 Task: Log work in the project AgileNexus for the issue 'Create a new online platform for online data analysis courses with advanced data visualization and statistical analysis features' spent time as '5w 1d 17h 34m' and remaining time as '6w 2d 6h 12m' and add a flag. Now add the issue to the epic 'Disaster recovery (DR) planning'. Log work in the project AgileNexus for the issue 'Implement a new cloud-based expense management system for a company with advanced expense tracking and reimbursement features' spent time as '1w 1d 21h 8m' and remaining time as '2w 5d 1h 55m' and clone the issue. Now add the issue to the epic 'Cloud backup and recovery'
Action: Mouse moved to (1025, 241)
Screenshot: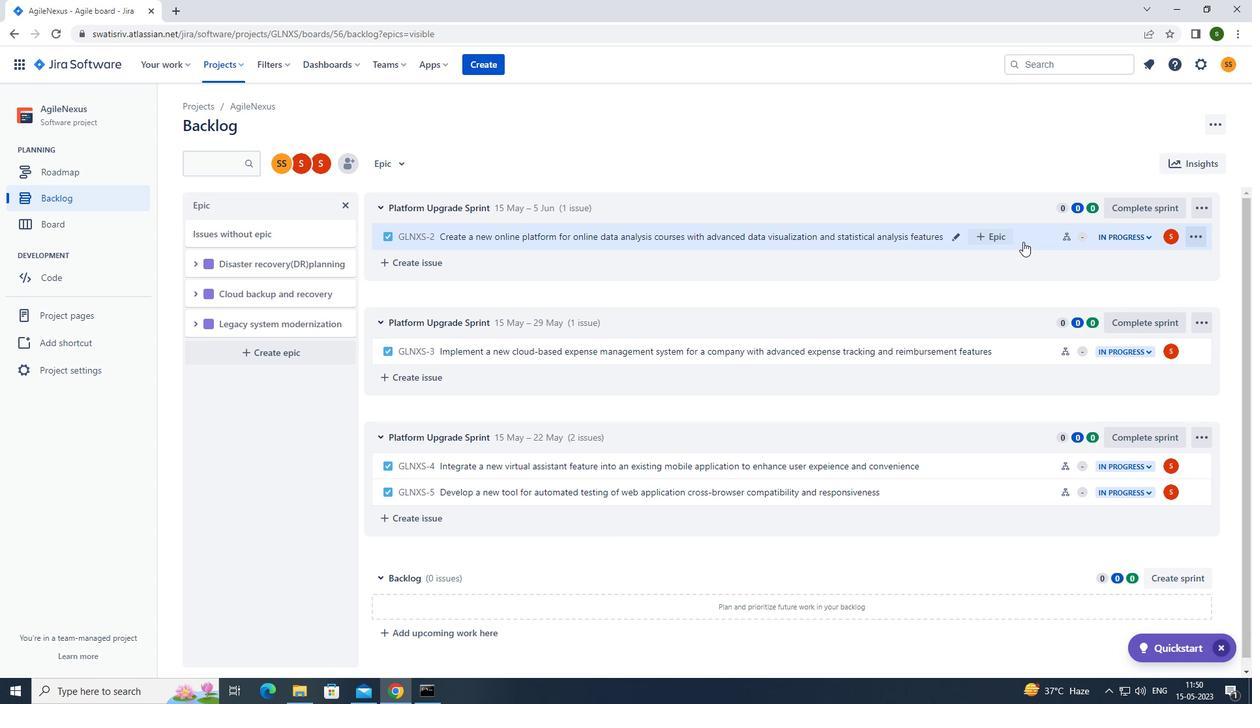 
Action: Mouse pressed left at (1025, 241)
Screenshot: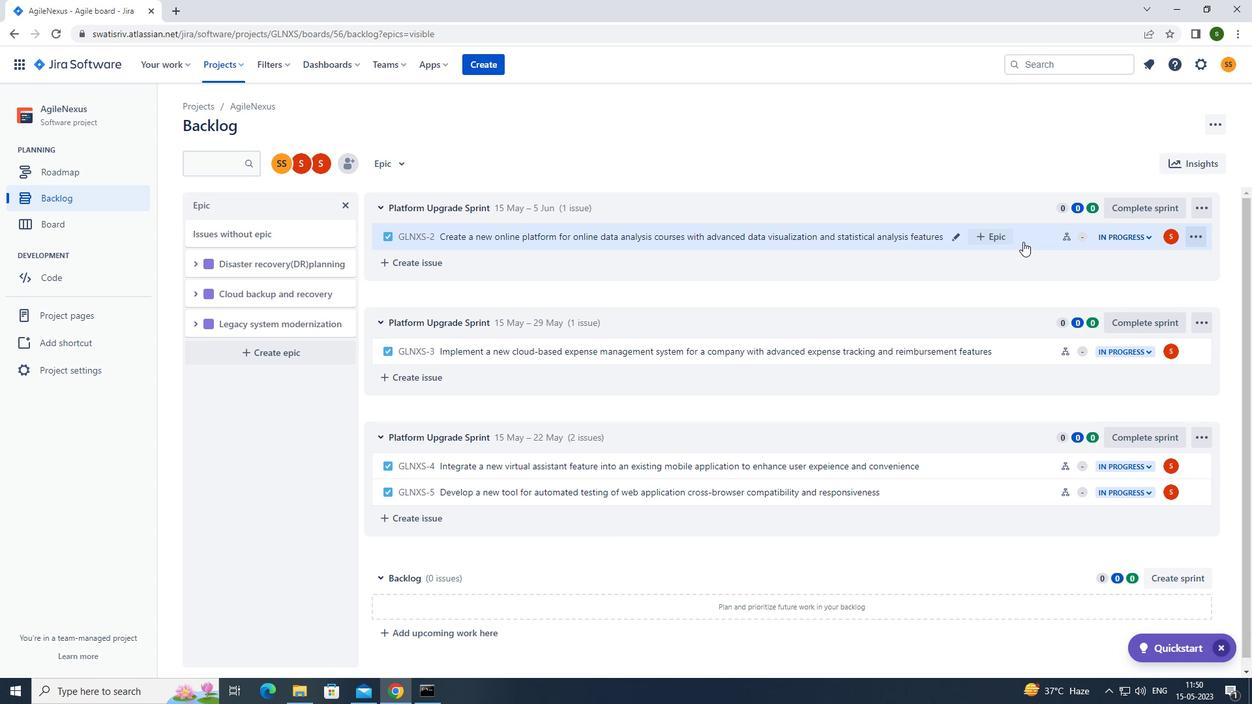 
Action: Mouse moved to (1195, 202)
Screenshot: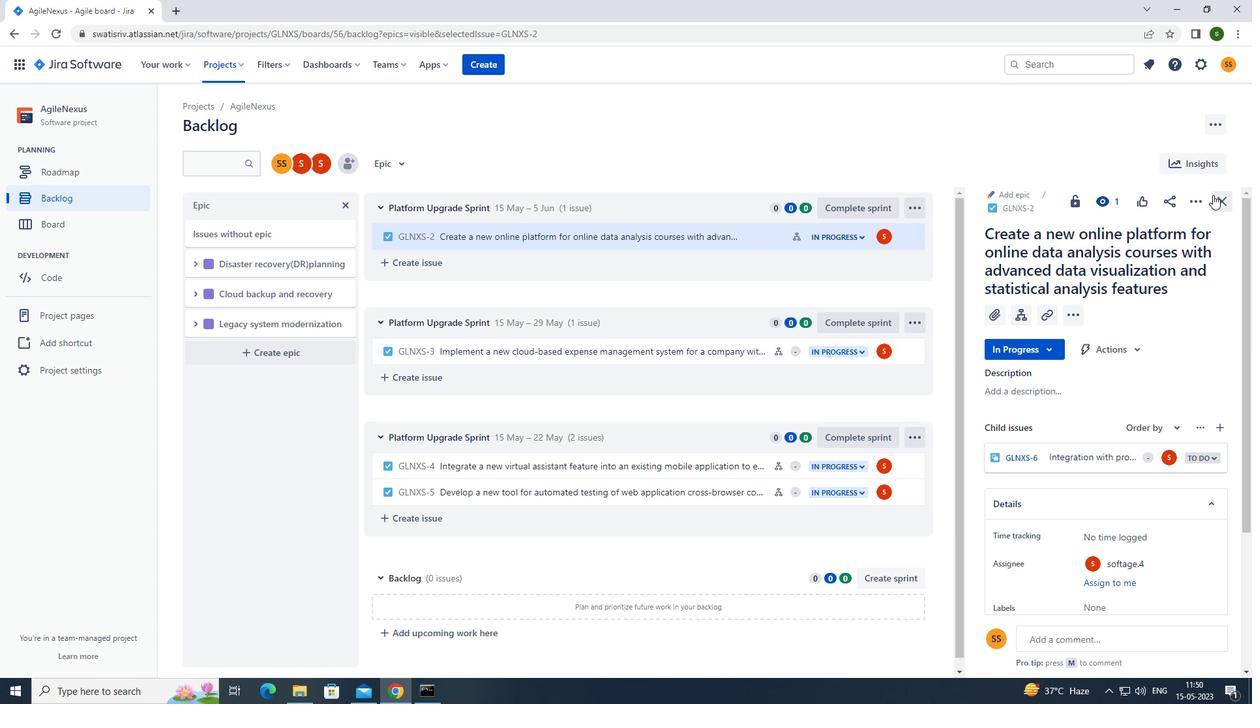 
Action: Mouse pressed left at (1195, 202)
Screenshot: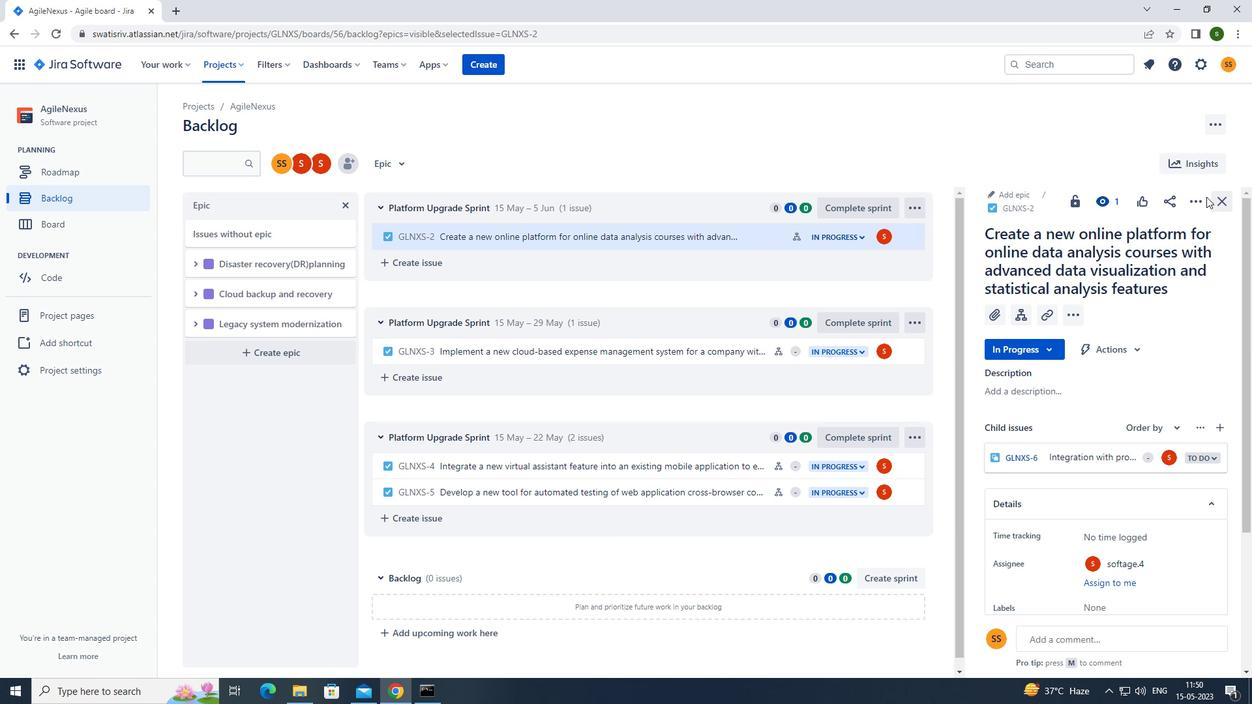 
Action: Mouse moved to (1182, 232)
Screenshot: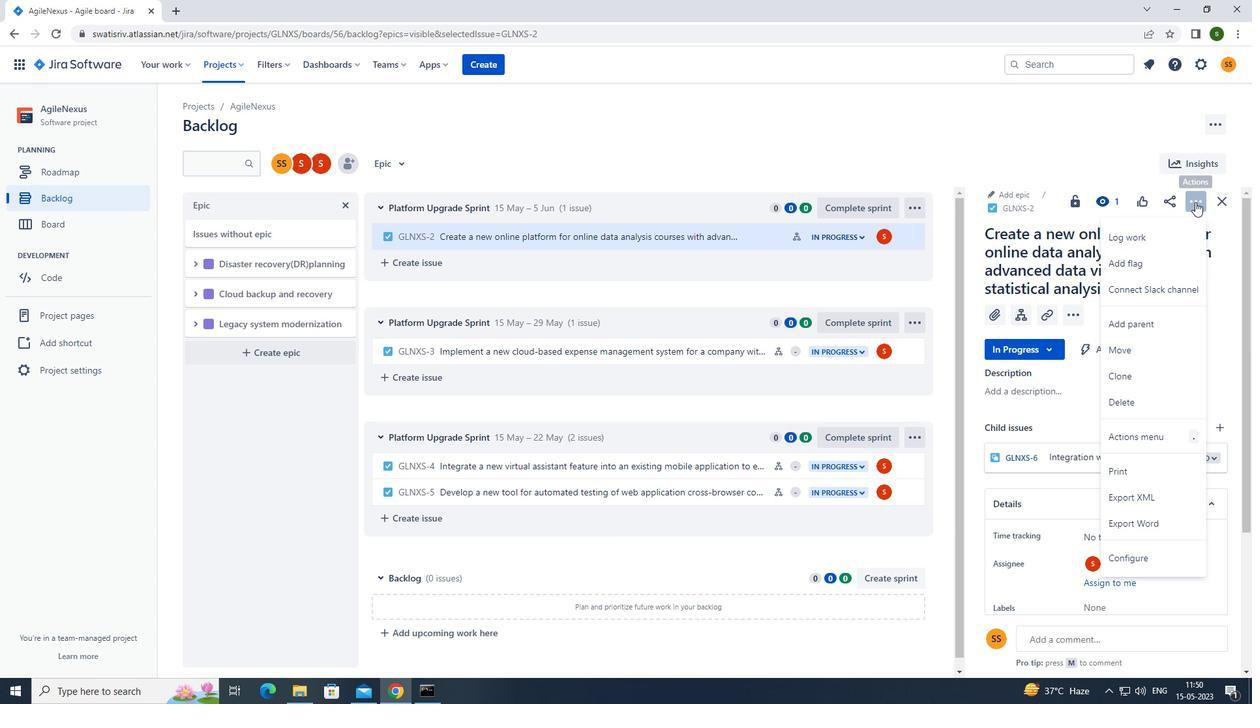 
Action: Mouse pressed left at (1182, 232)
Screenshot: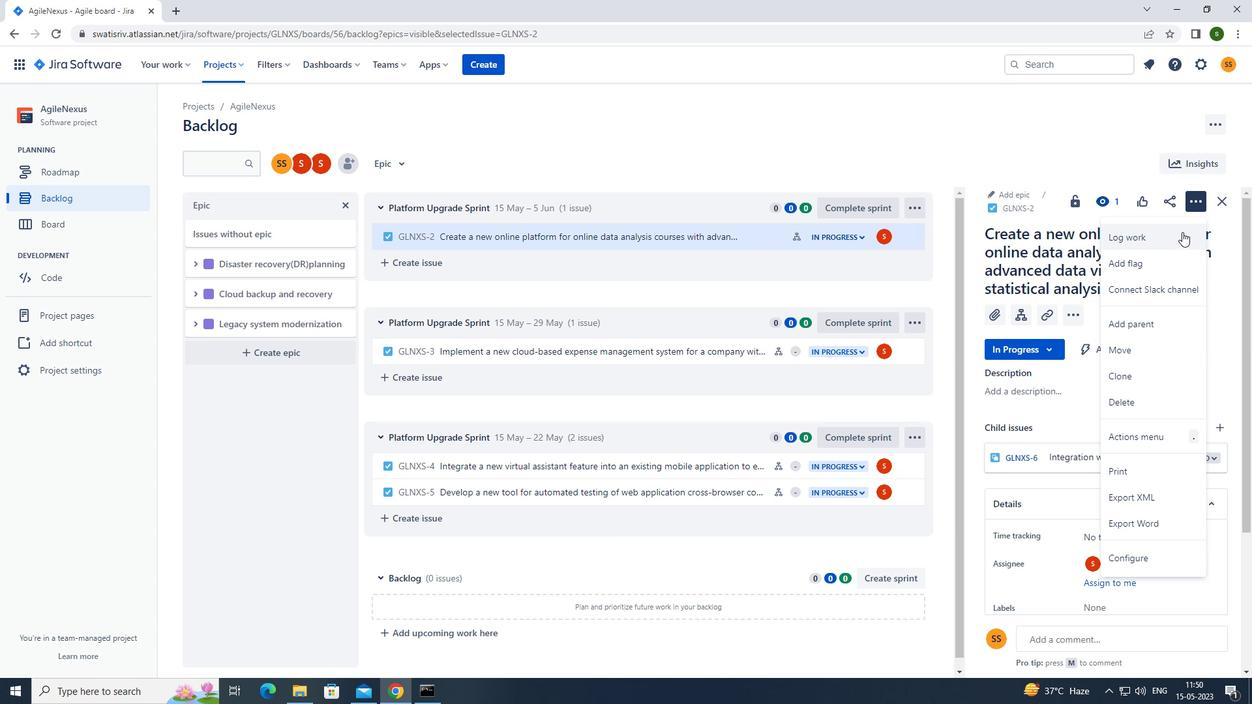 
Action: Mouse moved to (532, 160)
Screenshot: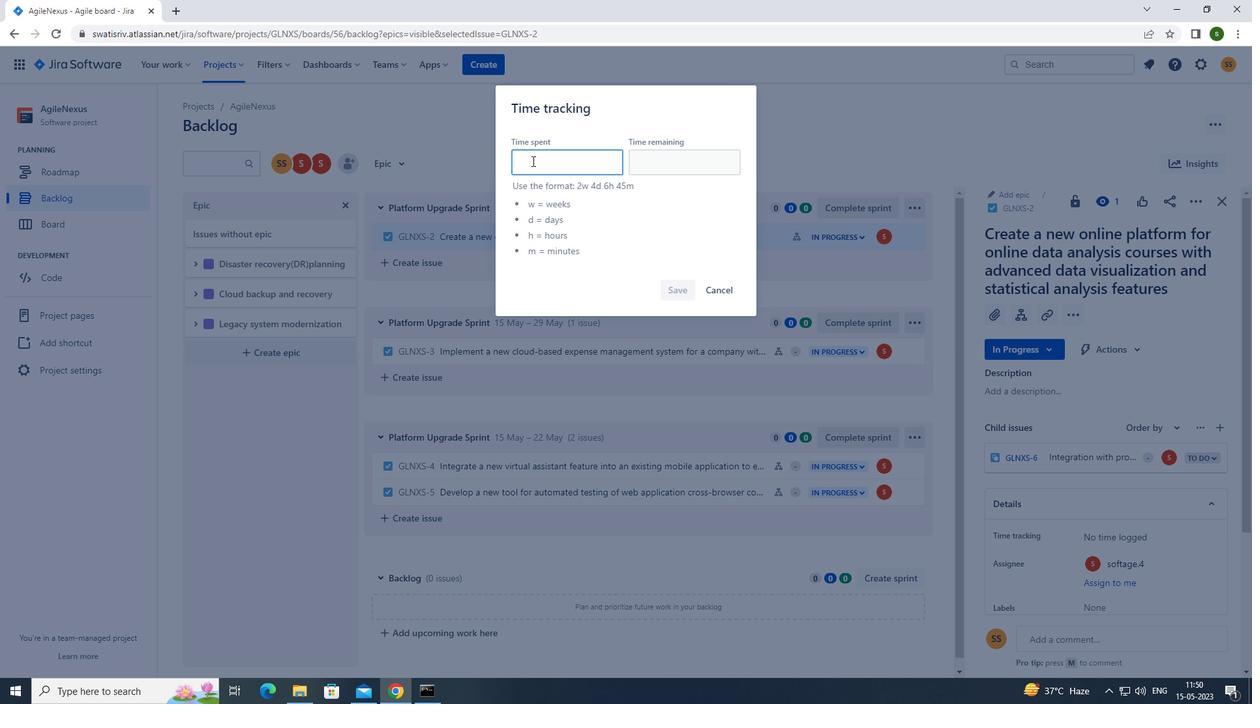 
Action: Key pressed 5w<Key.space>1d<Key.space>17h<Key.space>34m
Screenshot: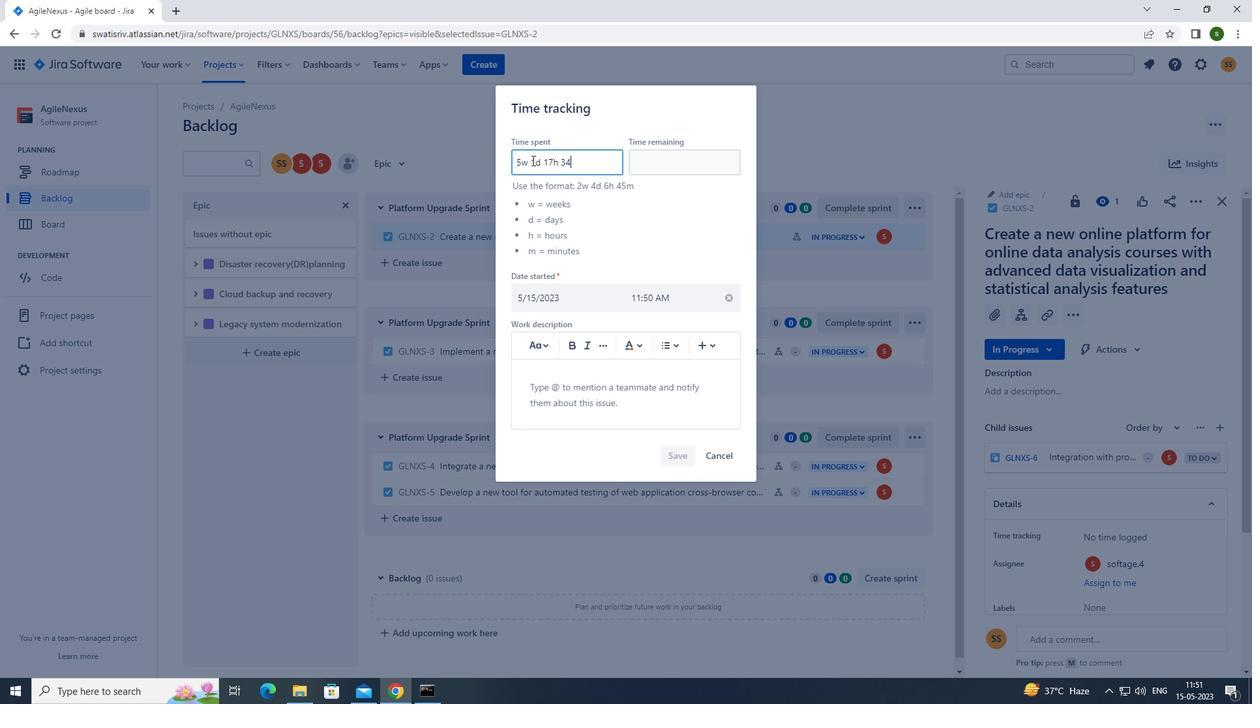 
Action: Mouse moved to (685, 175)
Screenshot: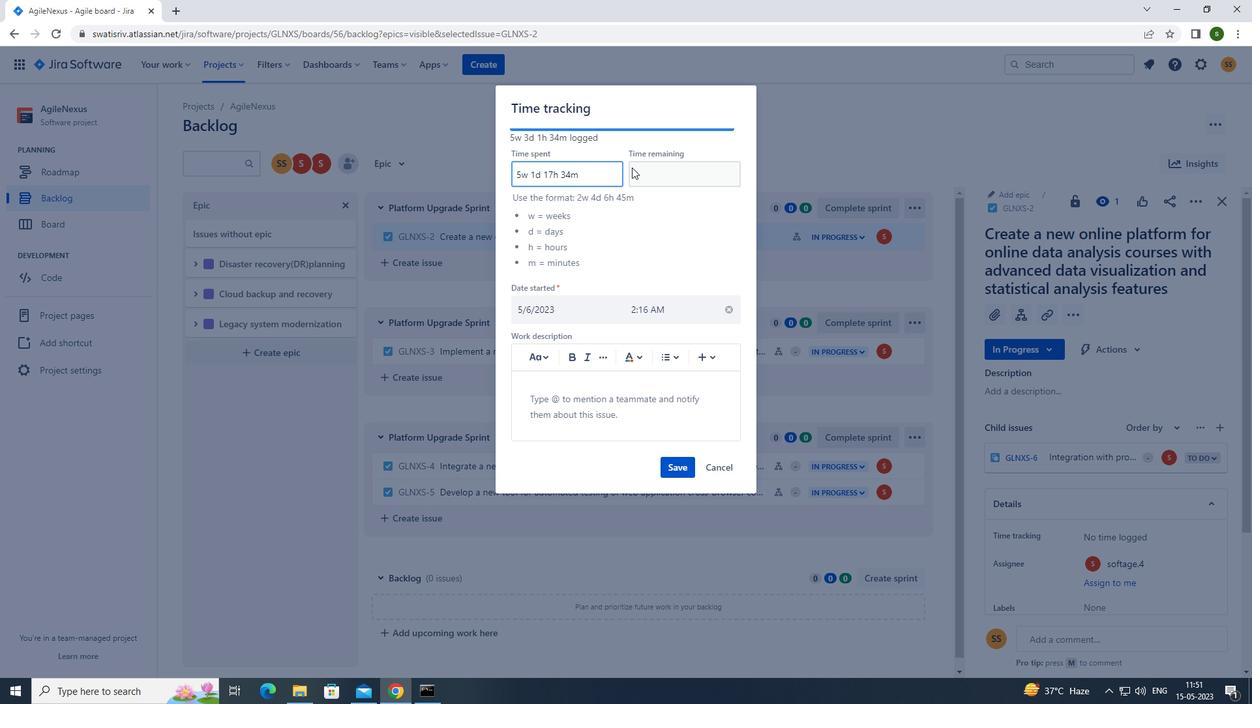 
Action: Mouse pressed left at (685, 175)
Screenshot: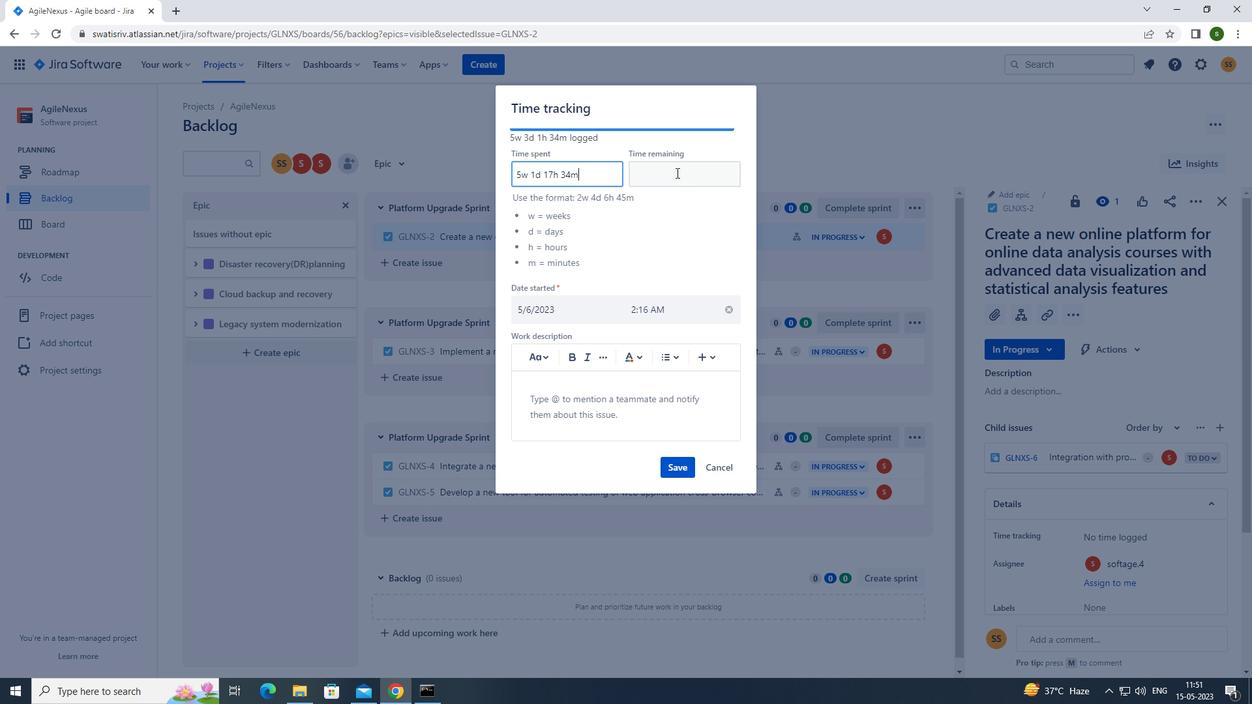 
Action: Mouse moved to (686, 176)
Screenshot: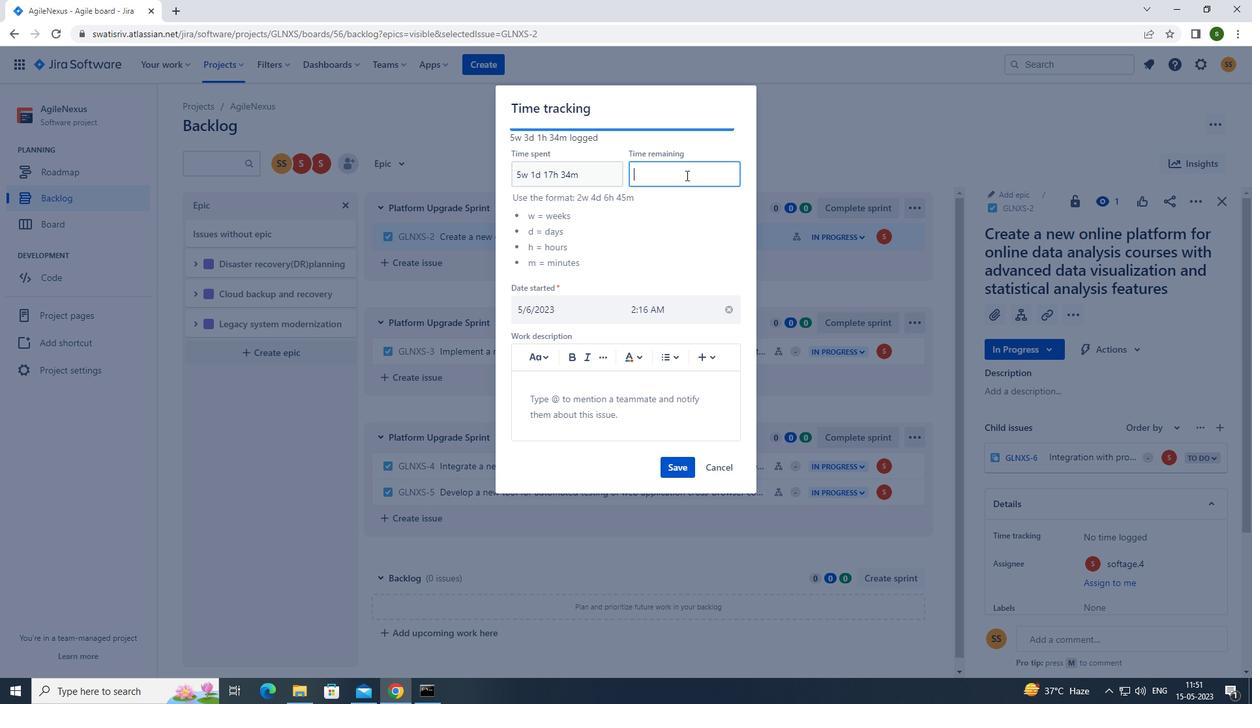 
Action: Key pressed 6w<Key.space>2d<Key.space>6h<Key.space>12m
Screenshot: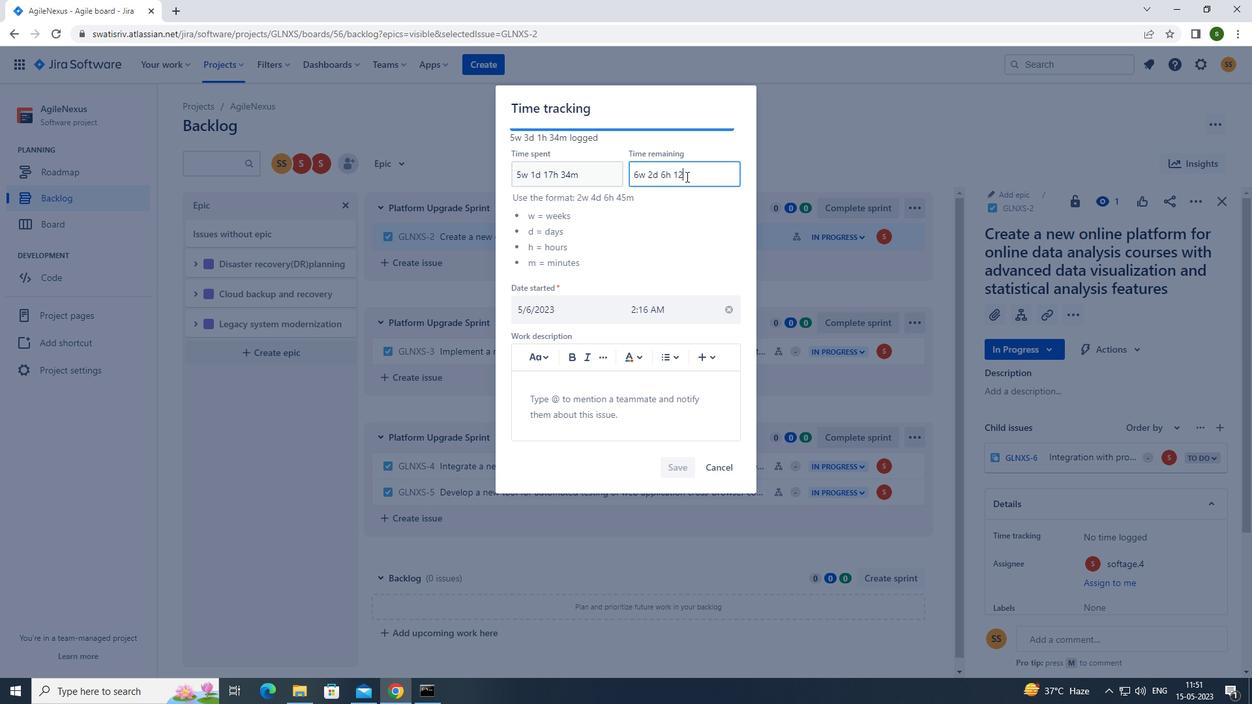 
Action: Mouse moved to (679, 470)
Screenshot: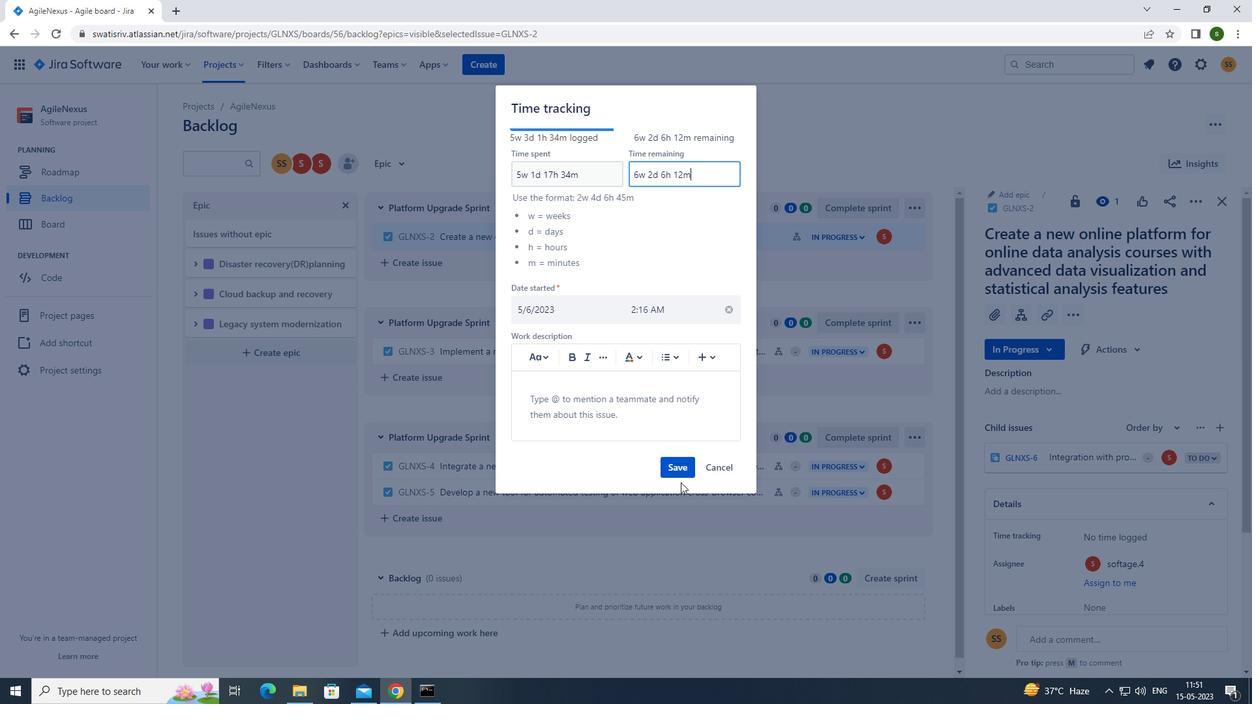 
Action: Mouse pressed left at (679, 470)
Screenshot: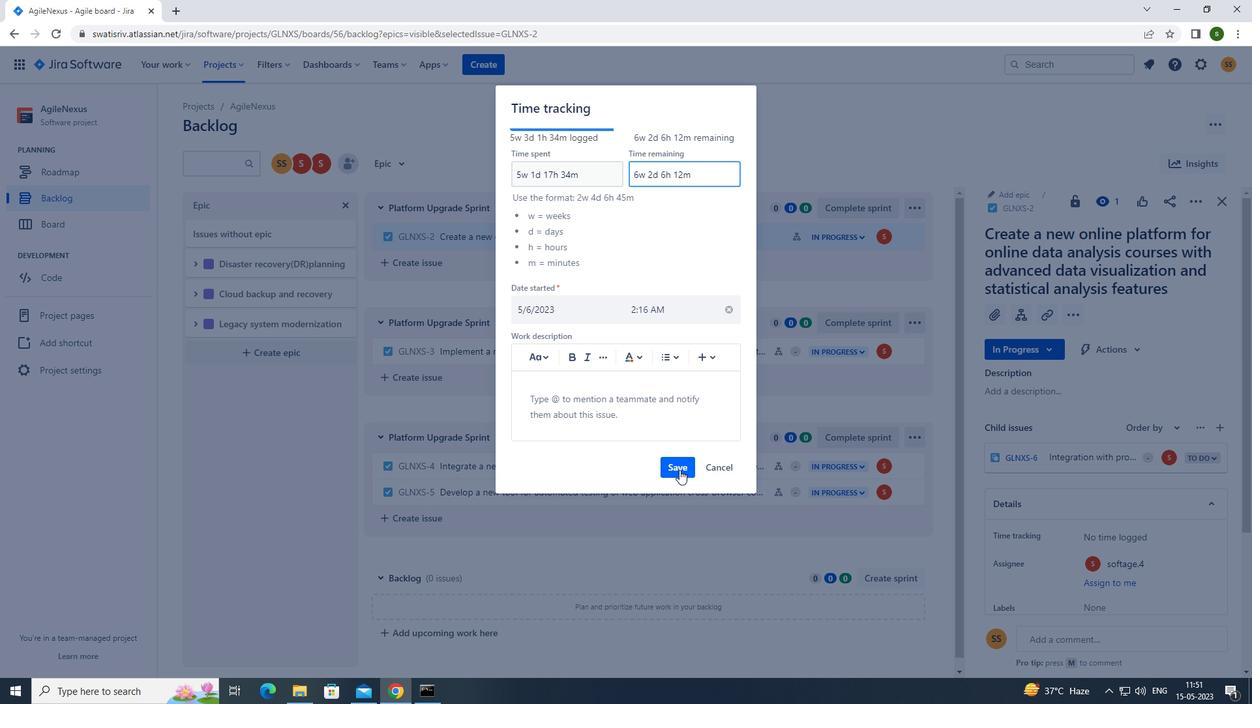 
Action: Mouse moved to (1187, 201)
Screenshot: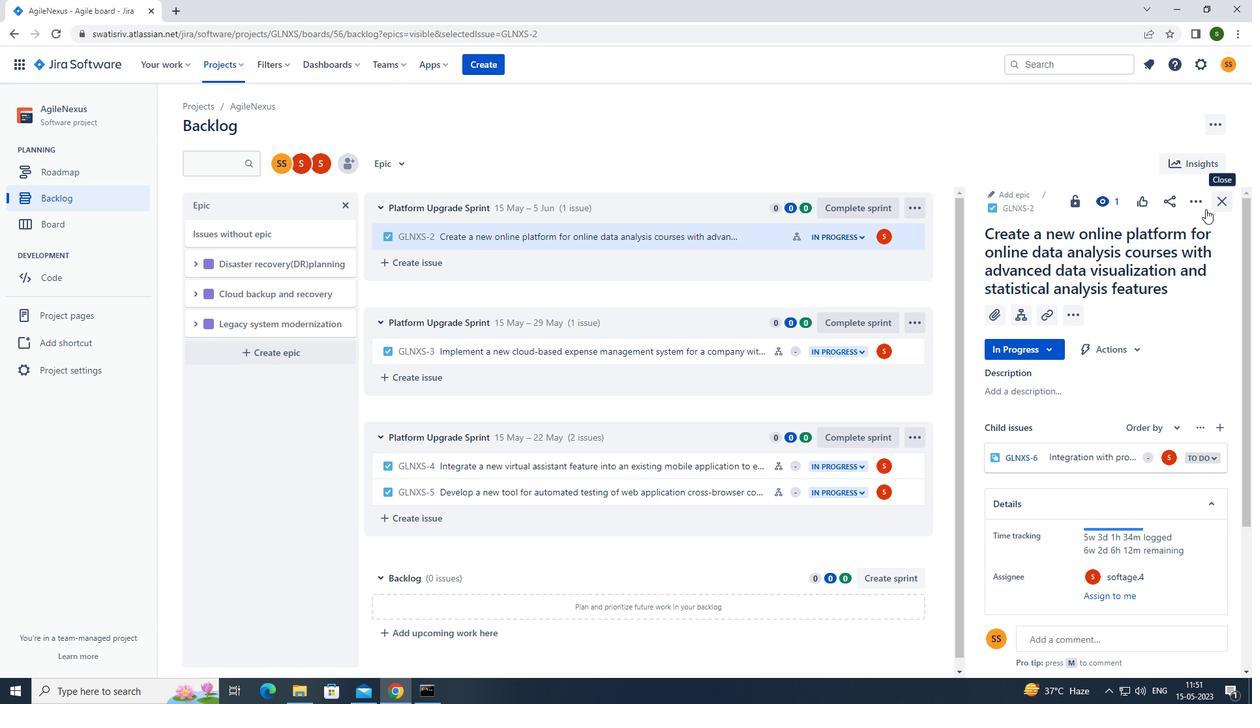 
Action: Mouse pressed left at (1187, 201)
Screenshot: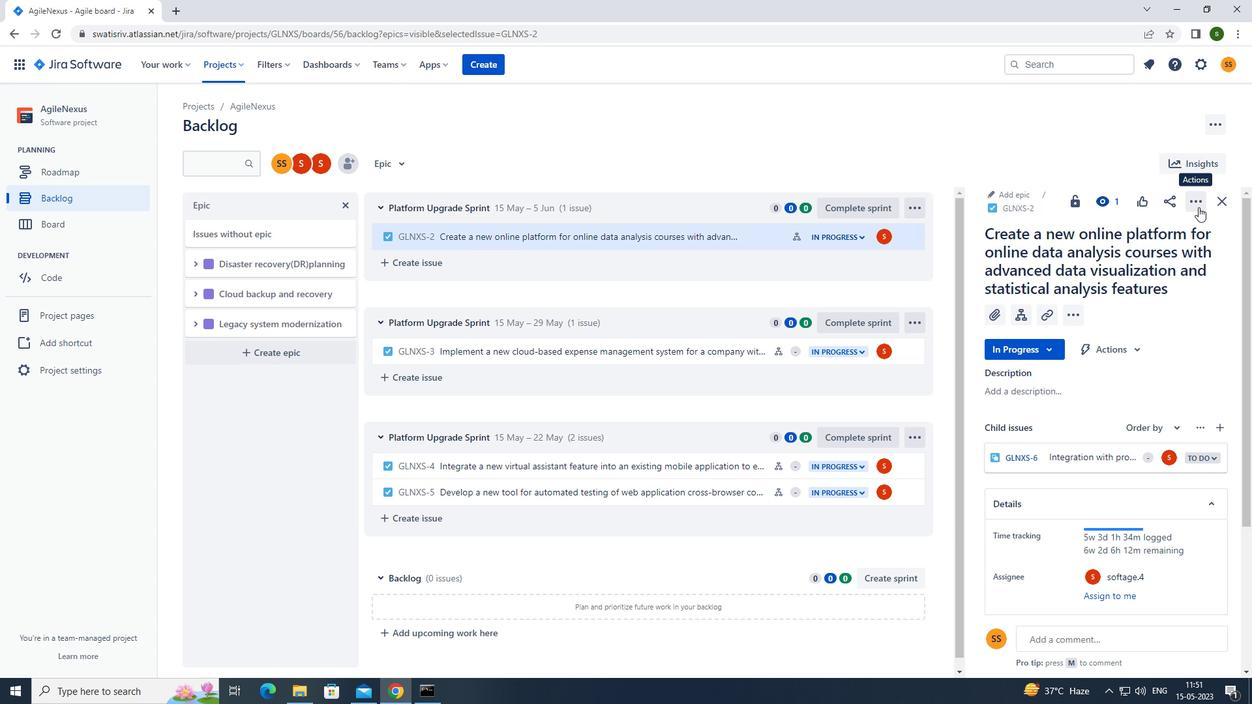 
Action: Mouse moved to (1139, 268)
Screenshot: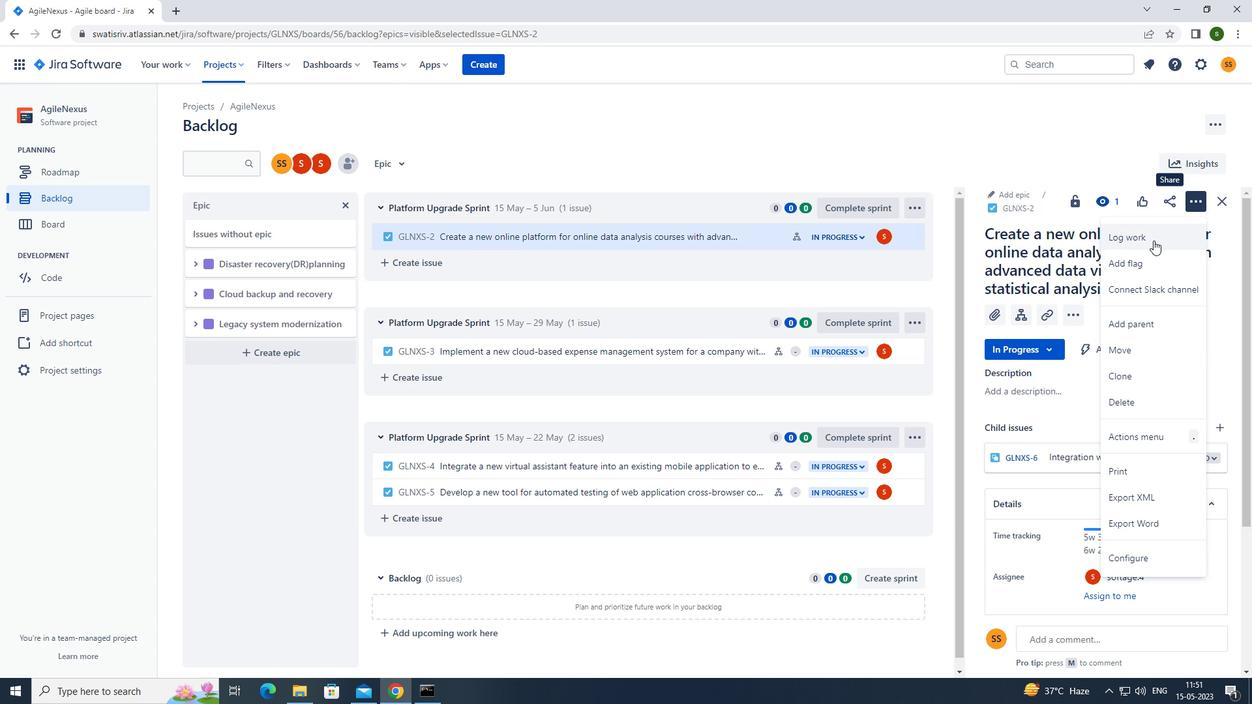 
Action: Mouse pressed left at (1139, 268)
Screenshot: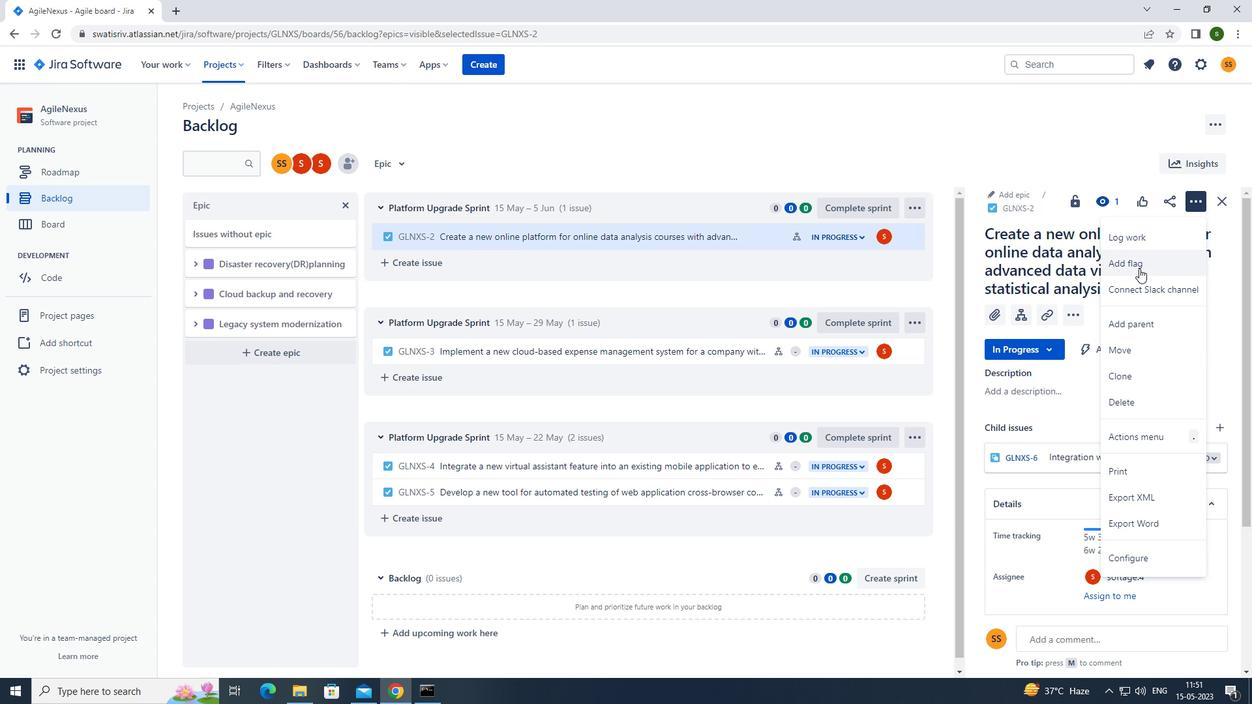 
Action: Mouse moved to (389, 161)
Screenshot: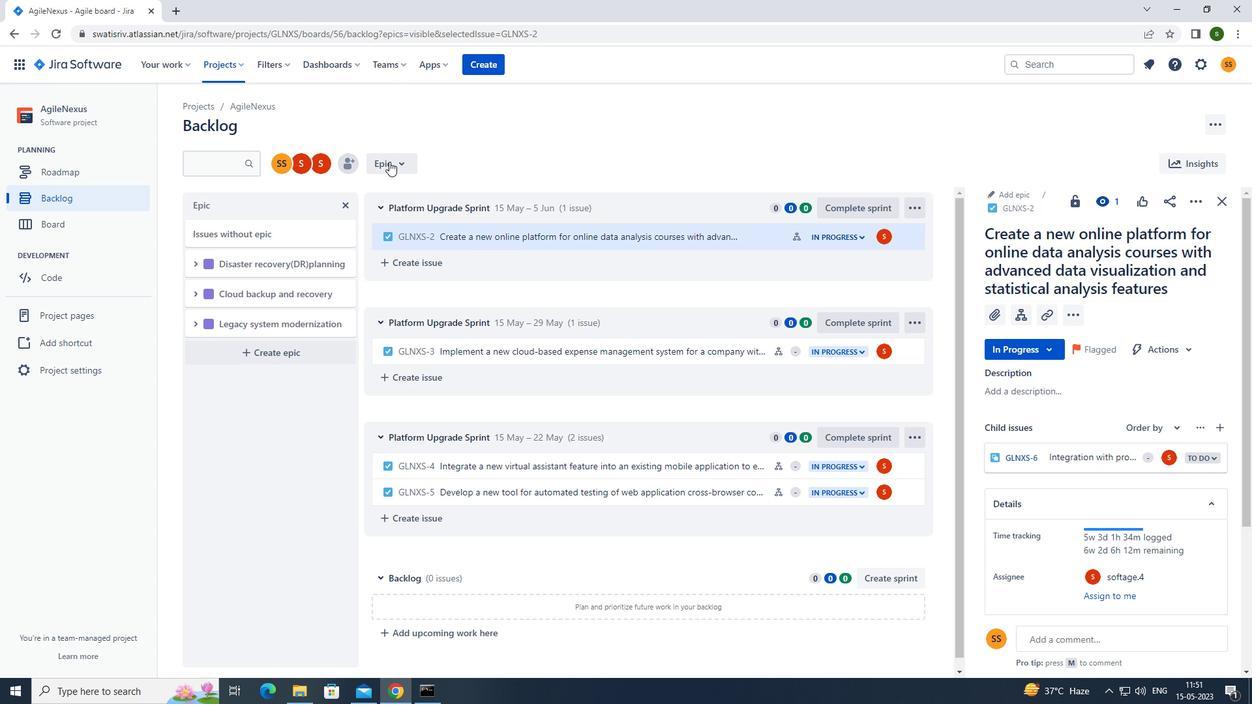 
Action: Mouse pressed left at (389, 161)
Screenshot: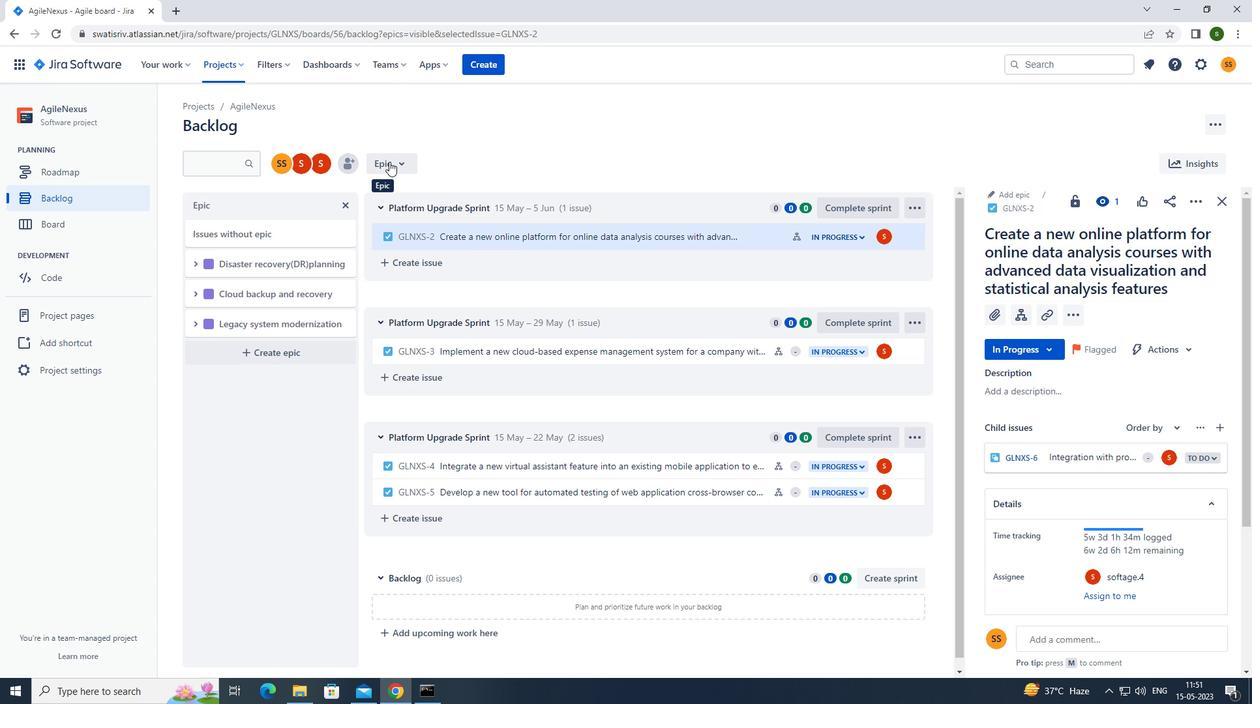 
Action: Mouse moved to (422, 216)
Screenshot: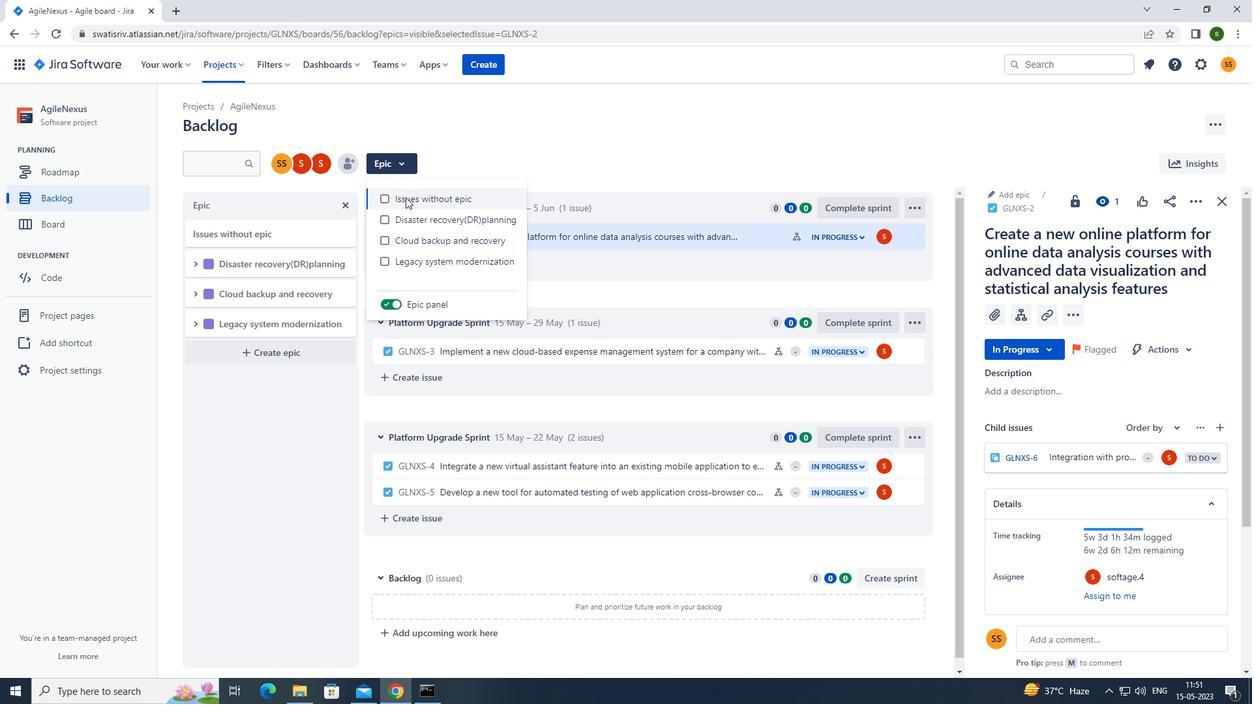 
Action: Mouse pressed left at (422, 216)
Screenshot: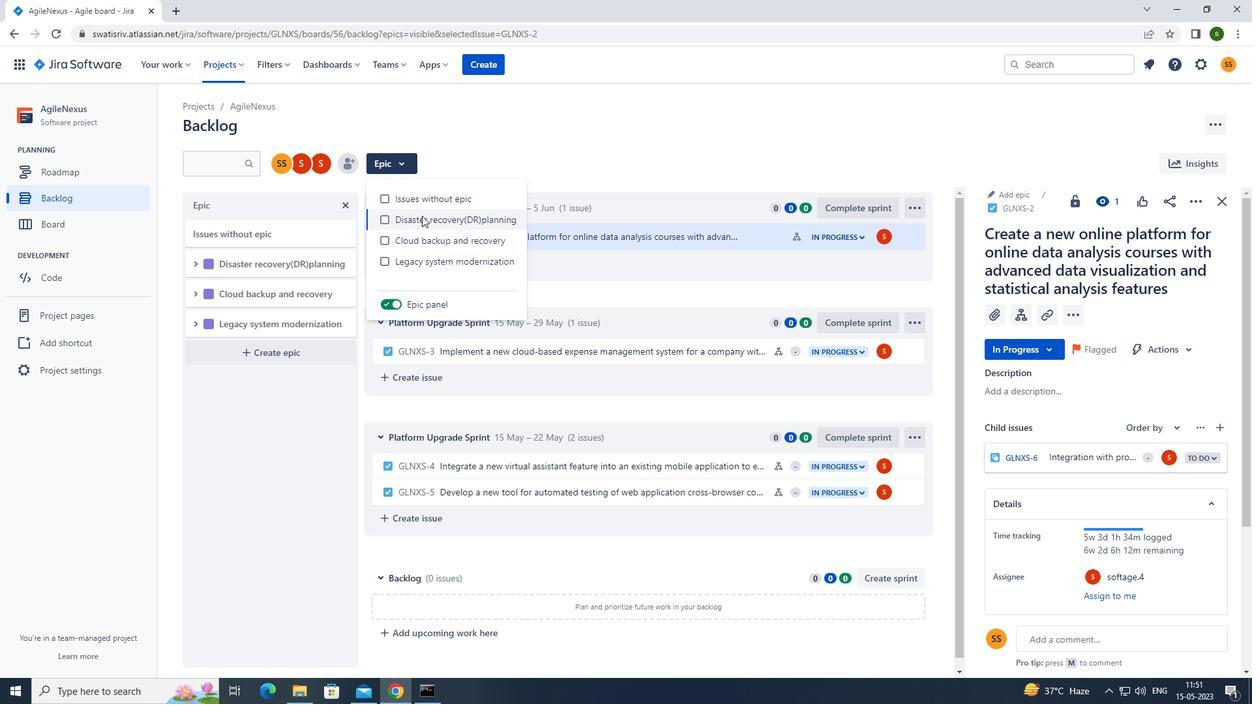 
Action: Mouse moved to (654, 151)
Screenshot: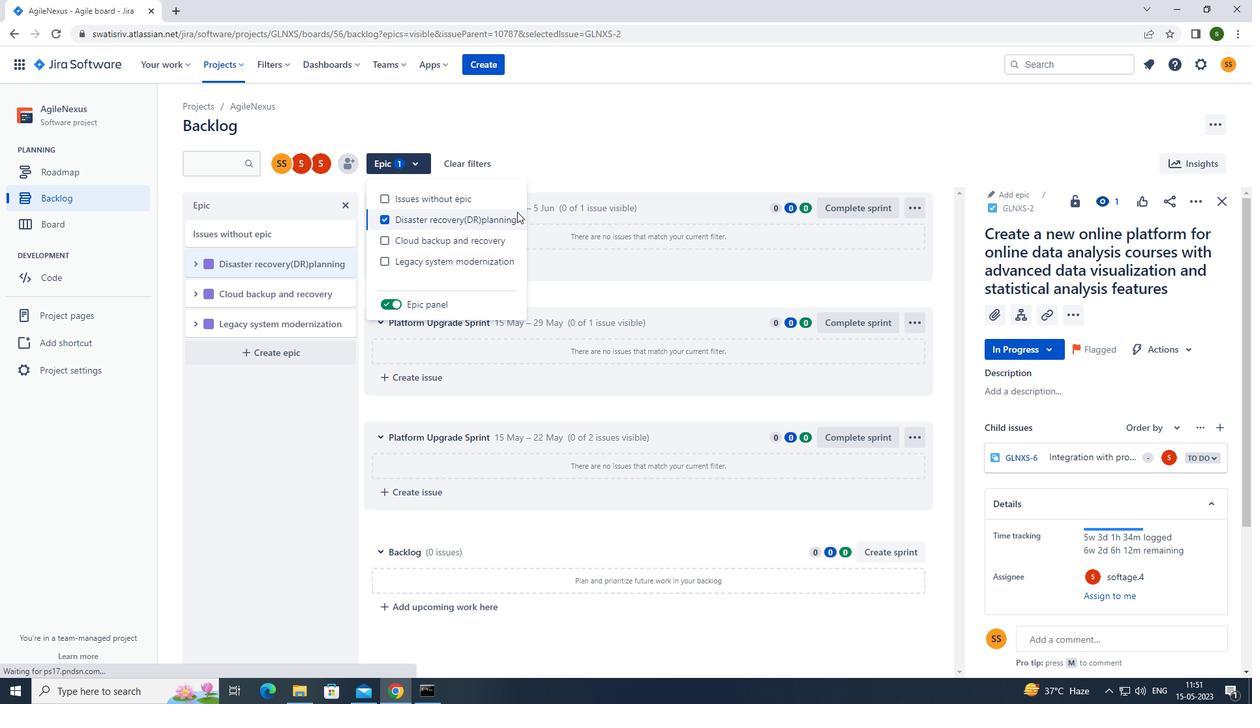 
Action: Mouse pressed left at (654, 151)
Screenshot: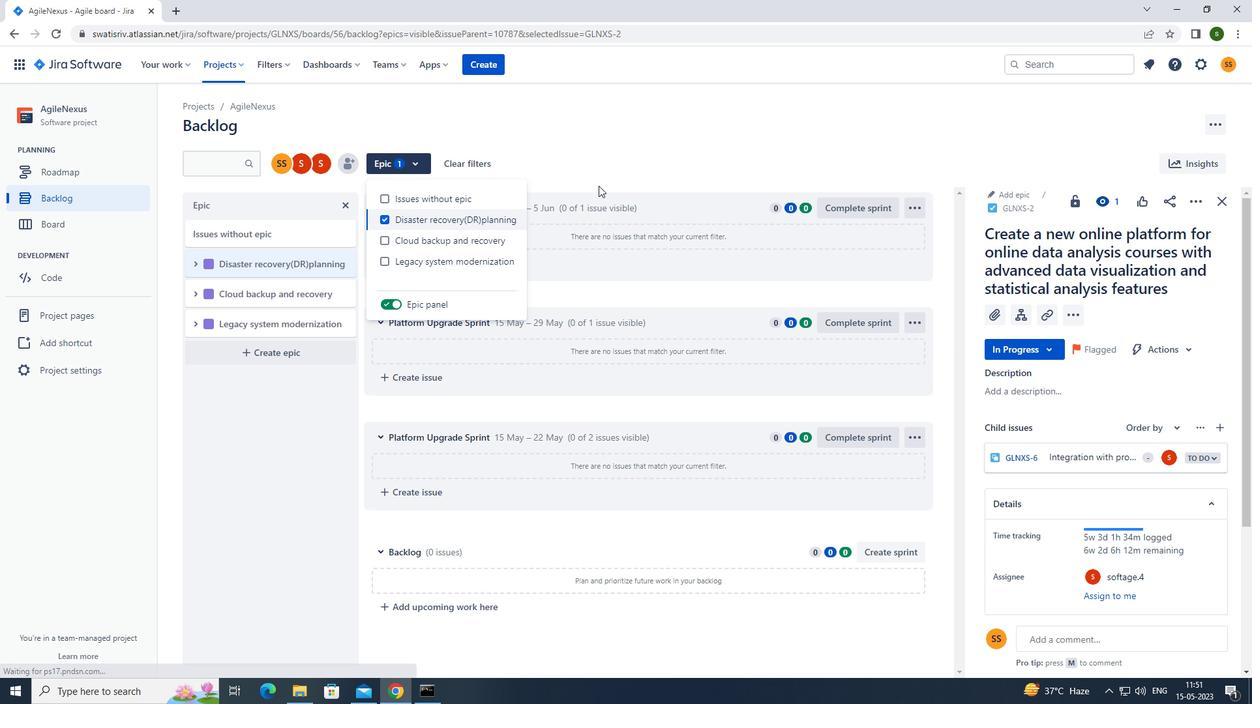 
Action: Mouse moved to (72, 200)
Screenshot: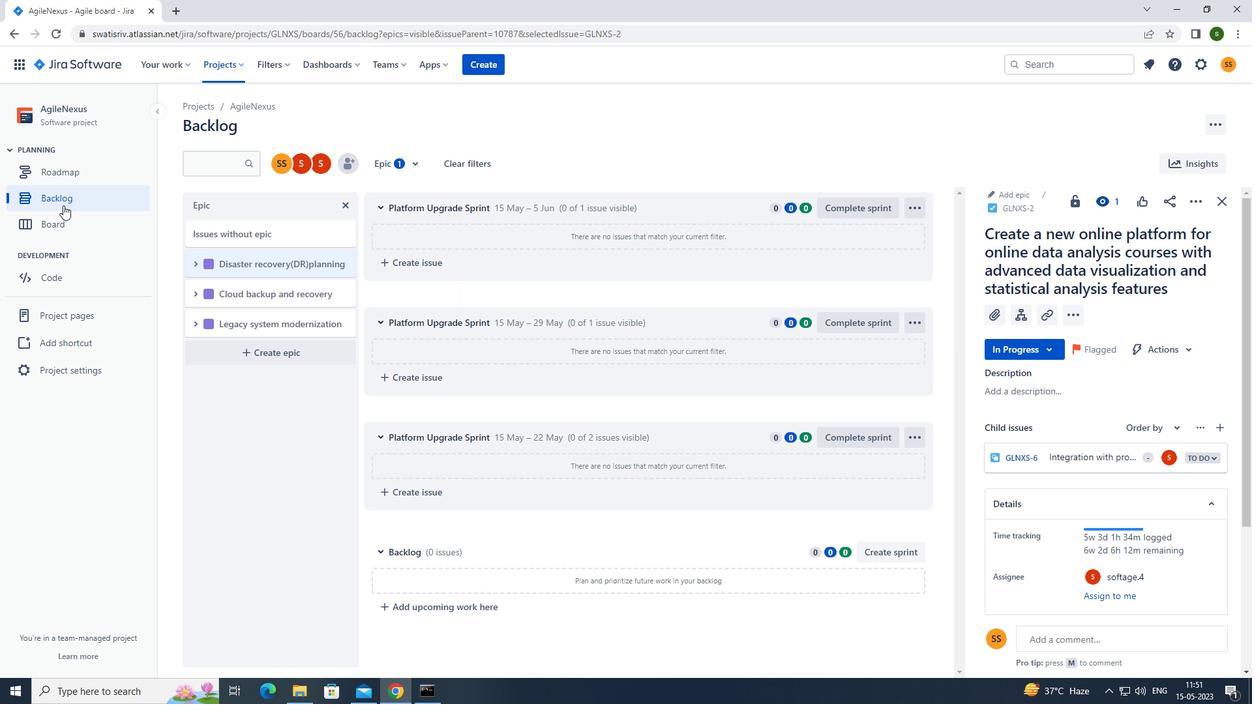 
Action: Mouse pressed left at (72, 200)
Screenshot: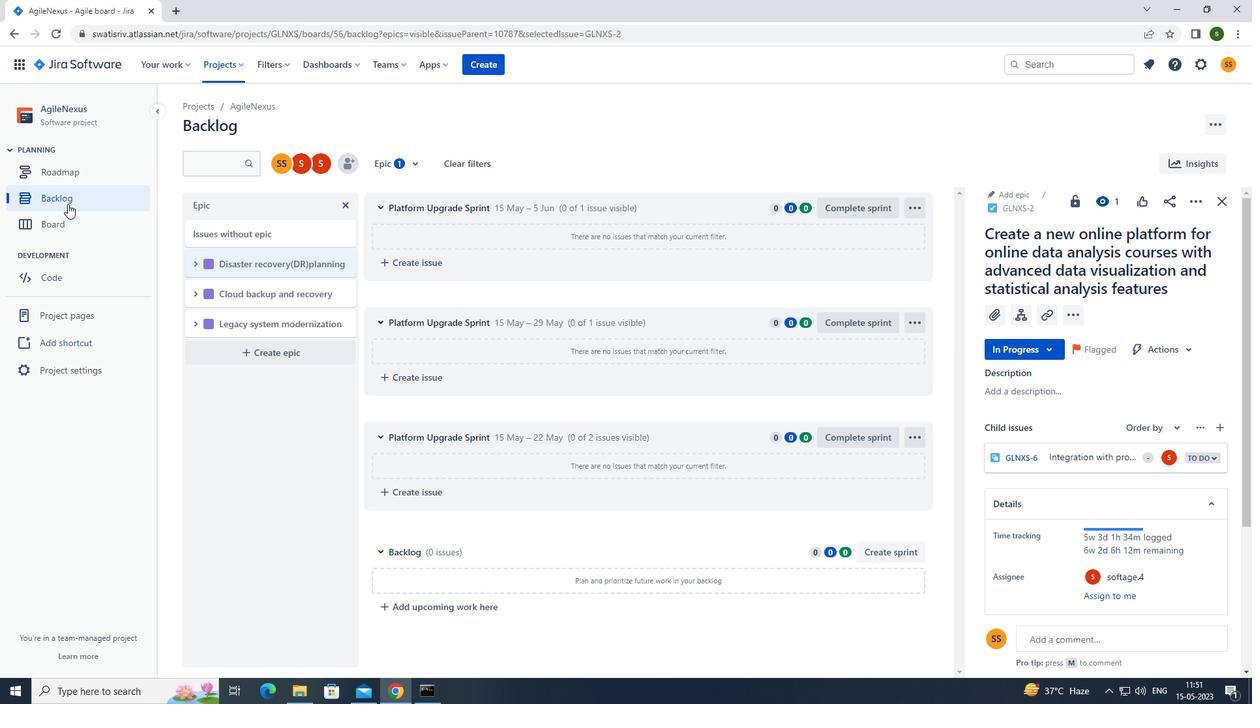 
Action: Mouse moved to (784, 361)
Screenshot: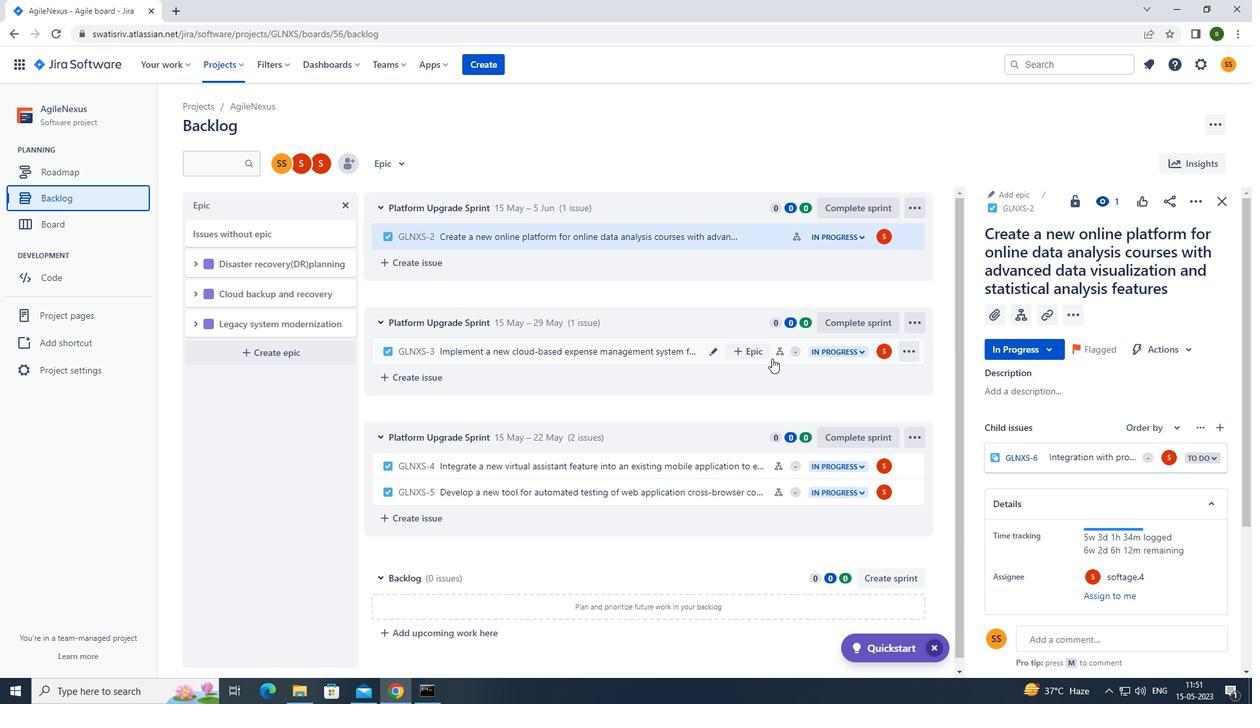 
Action: Mouse pressed left at (784, 361)
Screenshot: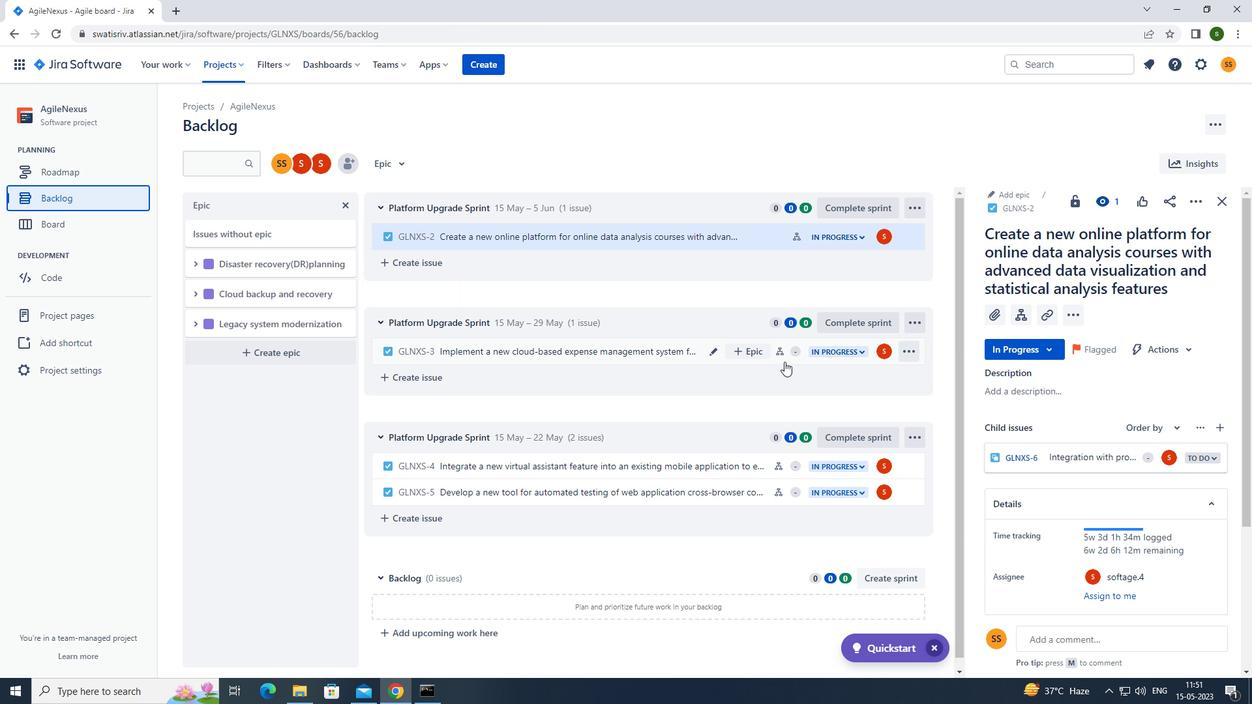 
Action: Mouse moved to (1200, 202)
Screenshot: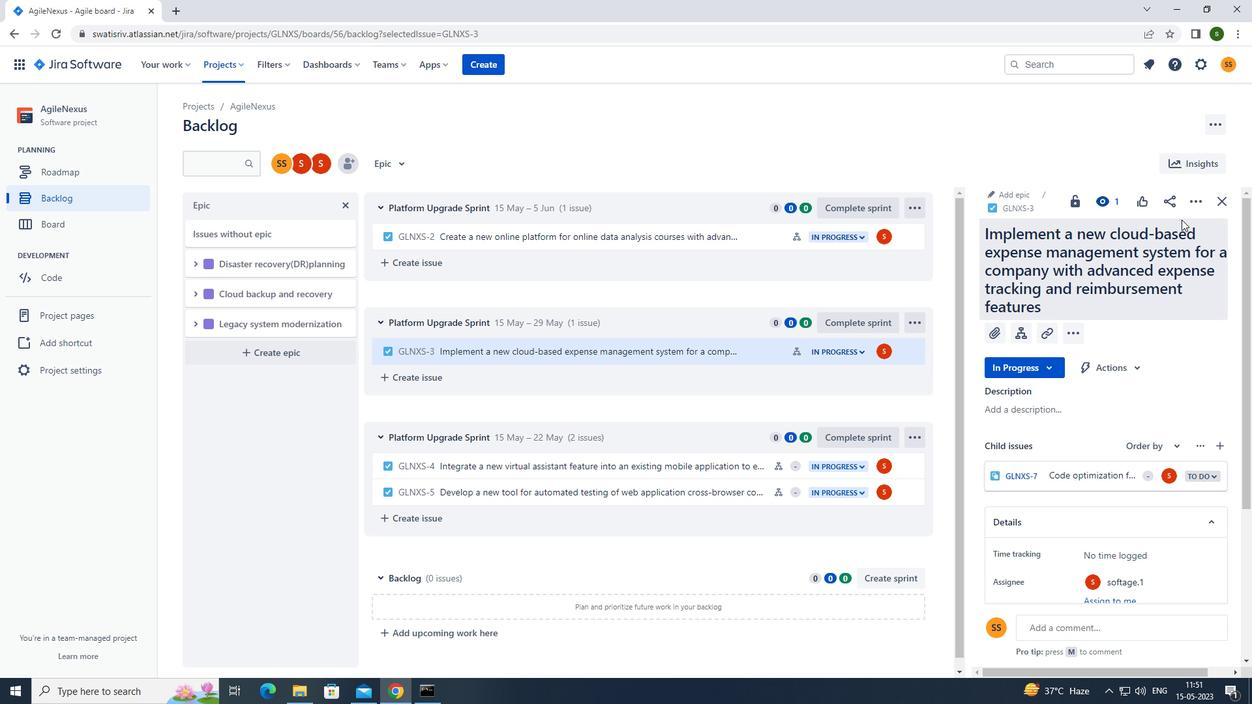 
Action: Mouse pressed left at (1200, 202)
Screenshot: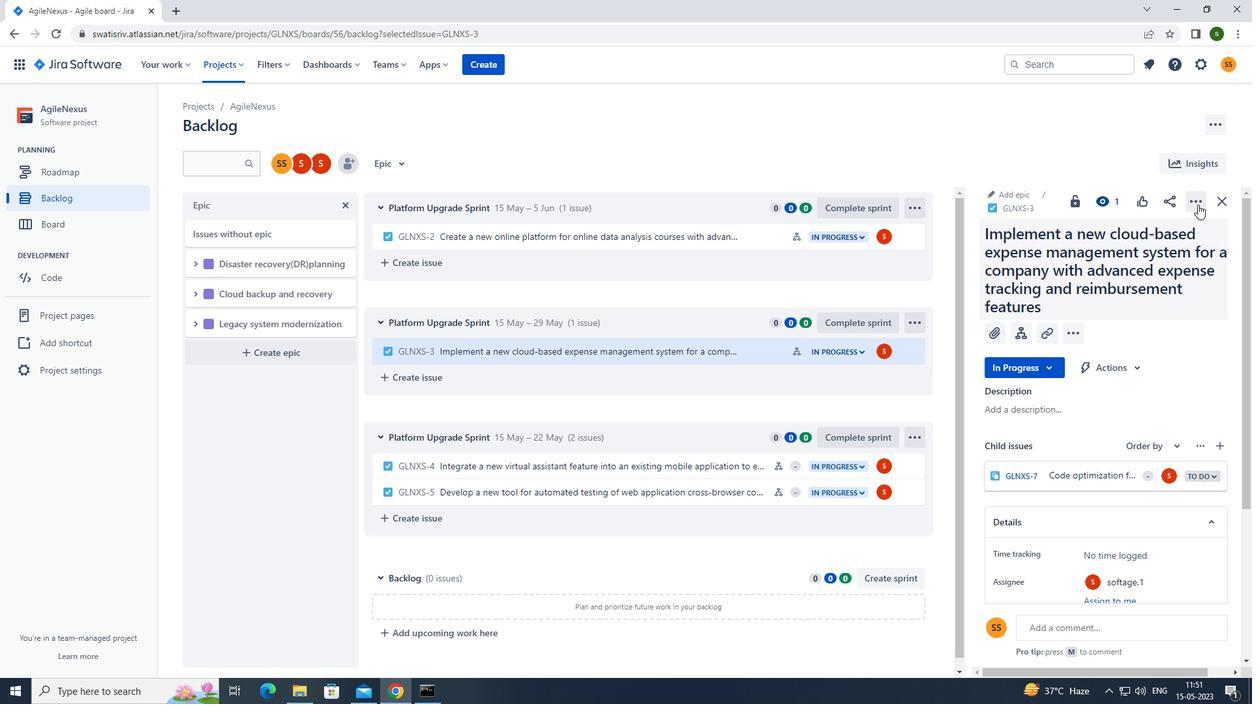 
Action: Mouse moved to (1149, 236)
Screenshot: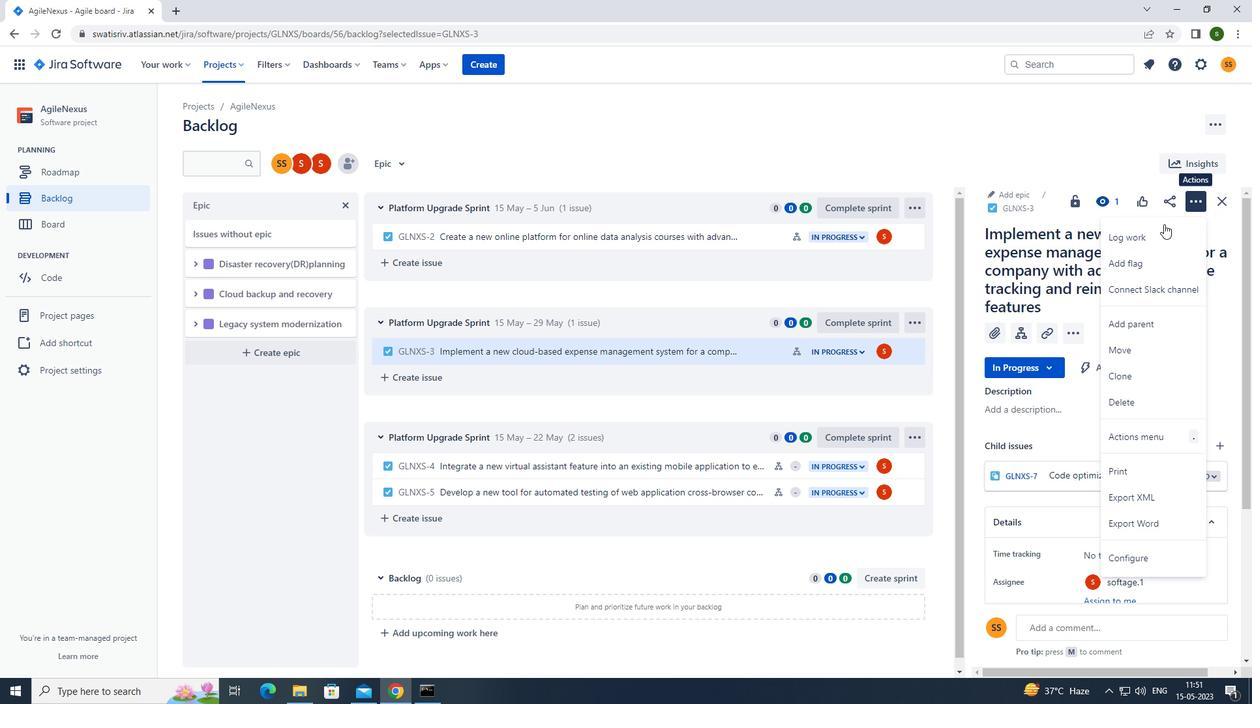 
Action: Mouse pressed left at (1149, 236)
Screenshot: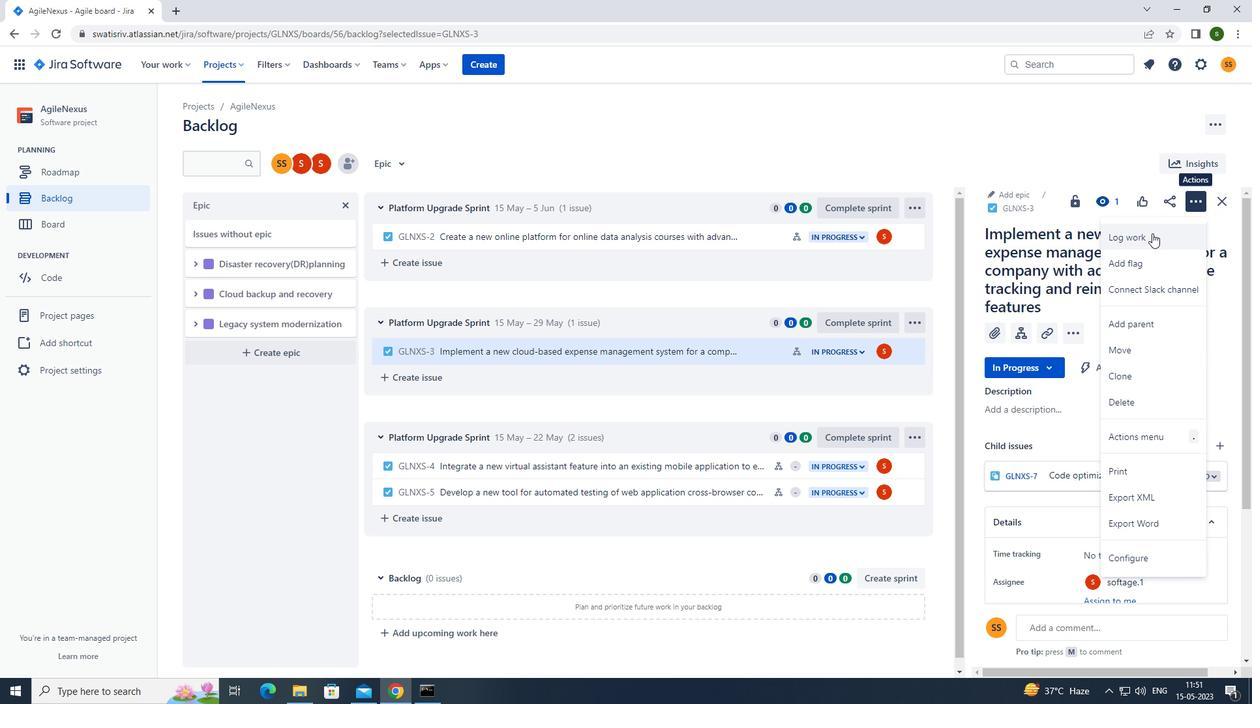 
Action: Mouse moved to (584, 161)
Screenshot: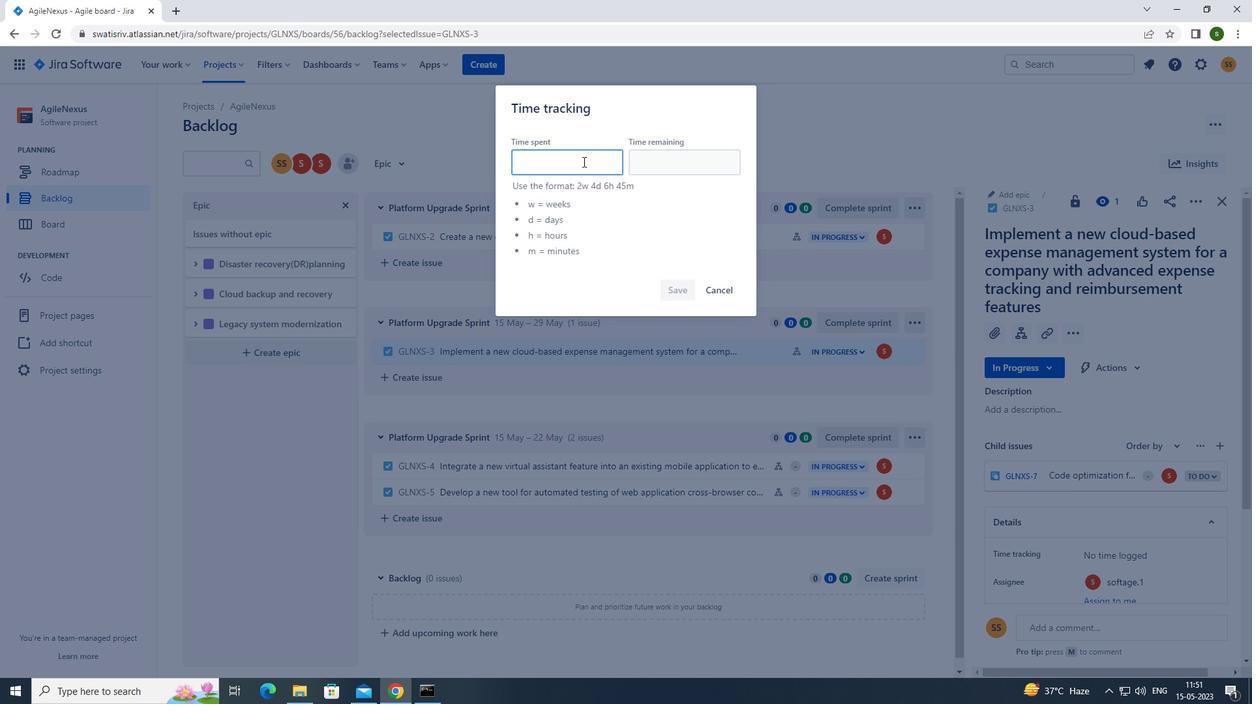 
Action: Key pressed 1w<Key.space>1d<Key.space>21h<Key.space>8m
Screenshot: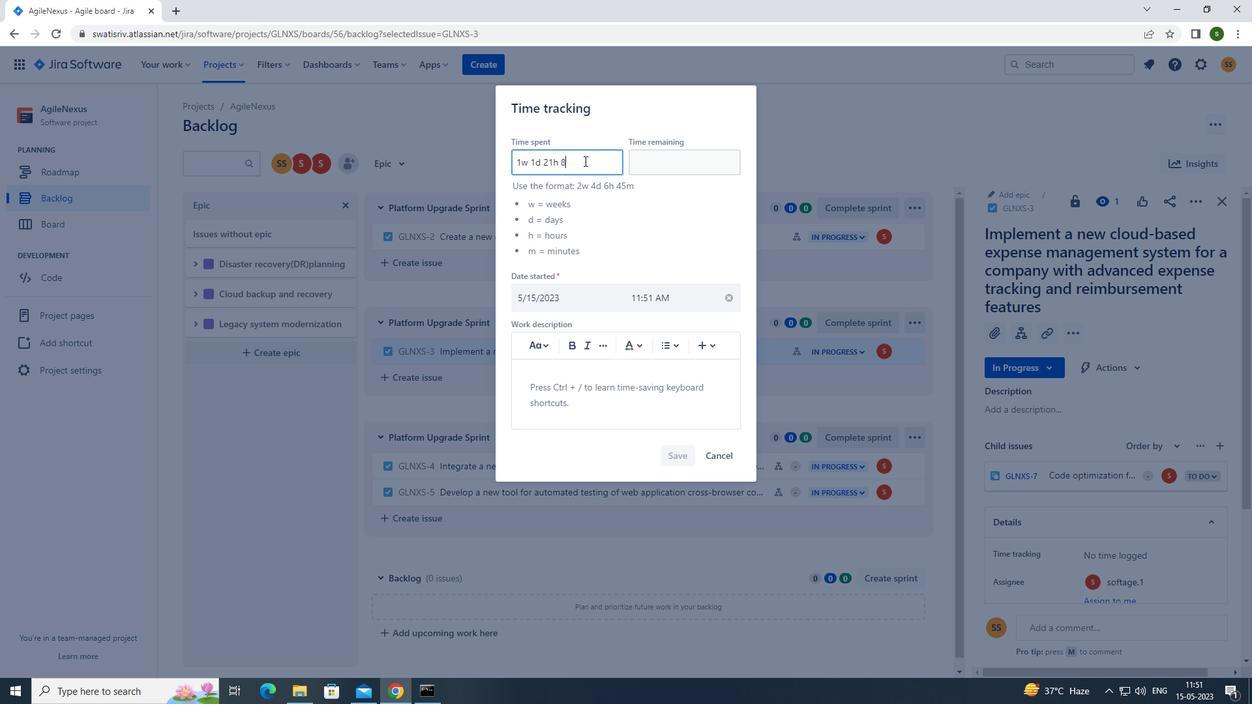 
Action: Mouse moved to (670, 166)
Screenshot: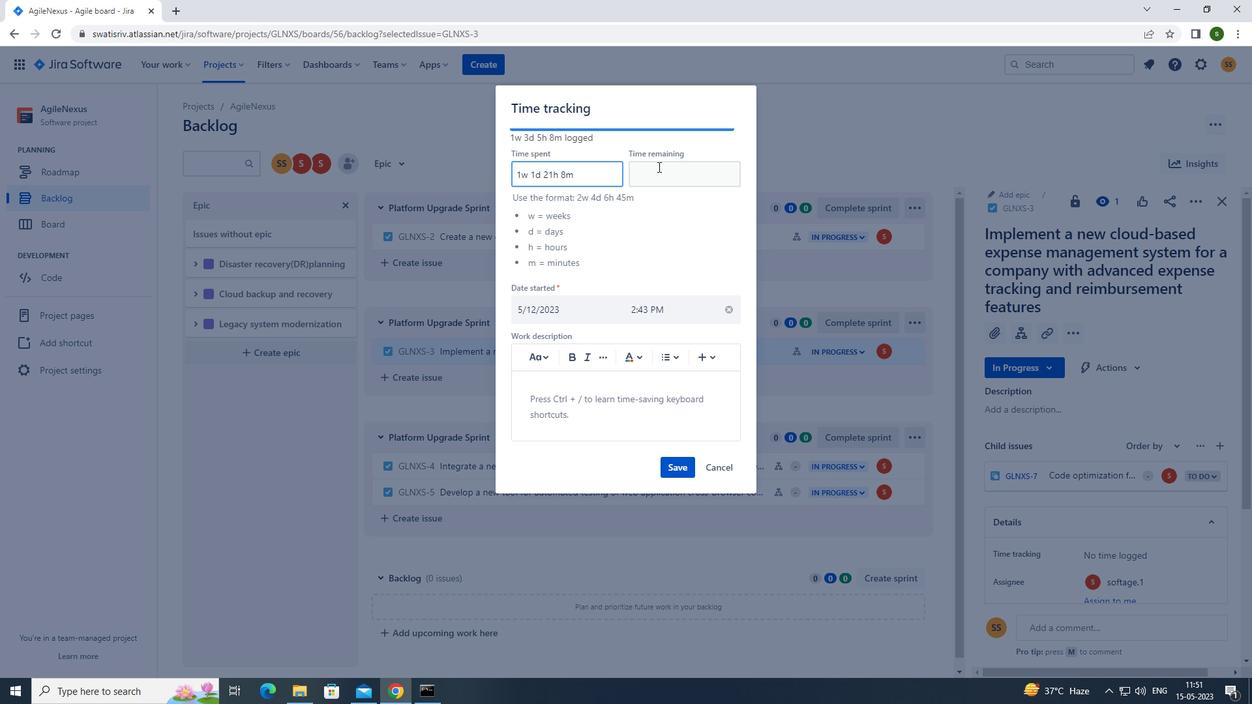 
Action: Mouse pressed left at (670, 166)
Screenshot: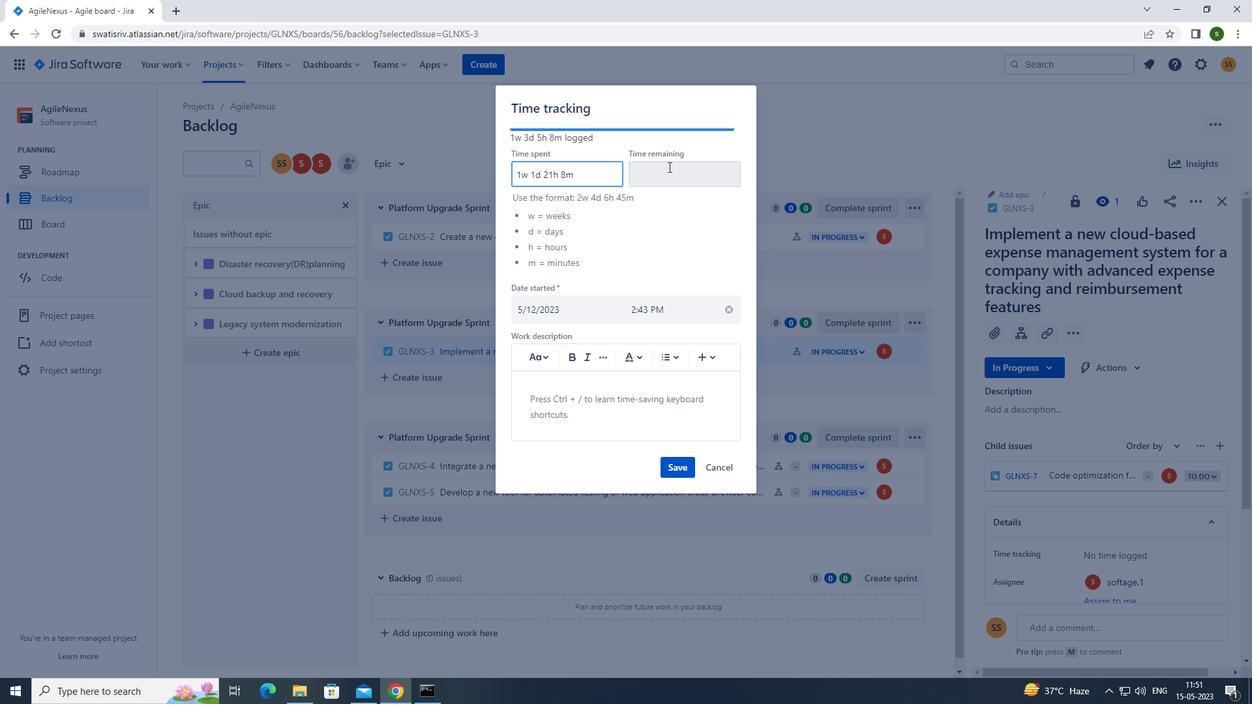 
Action: Key pressed 2w<Key.space>5d<Key.space>1h<Key.space>55m
Screenshot: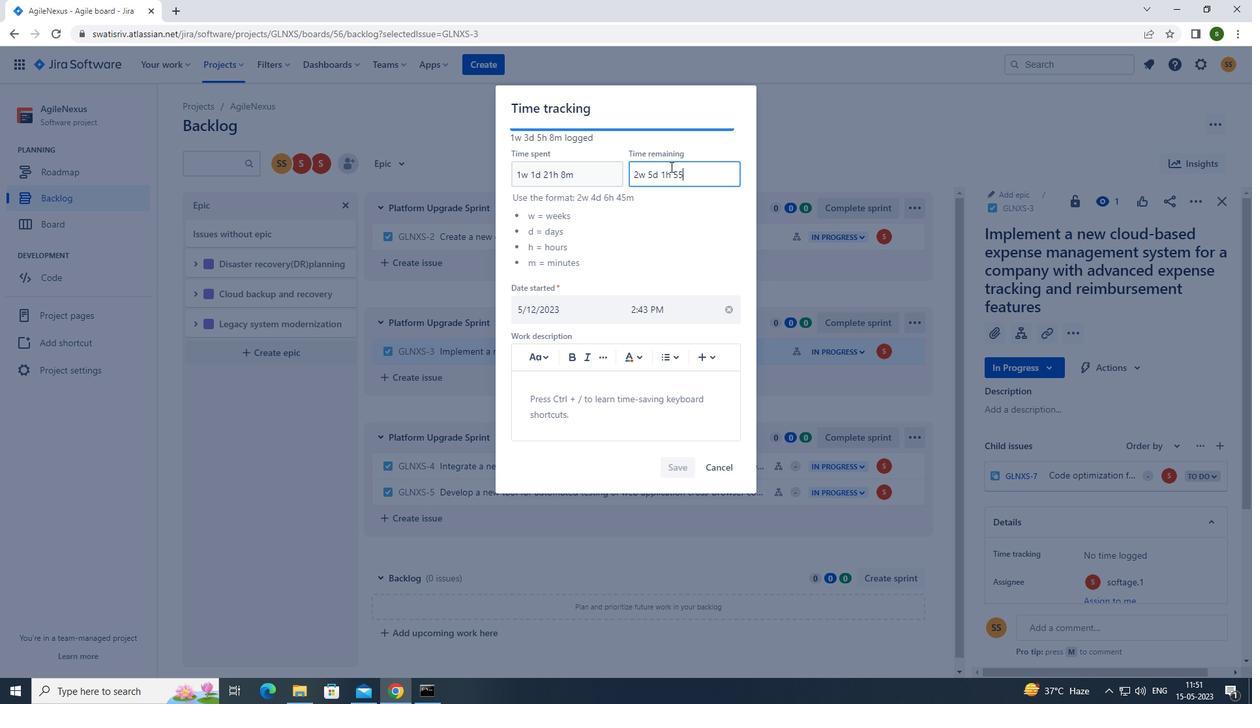 
Action: Mouse moved to (684, 458)
Screenshot: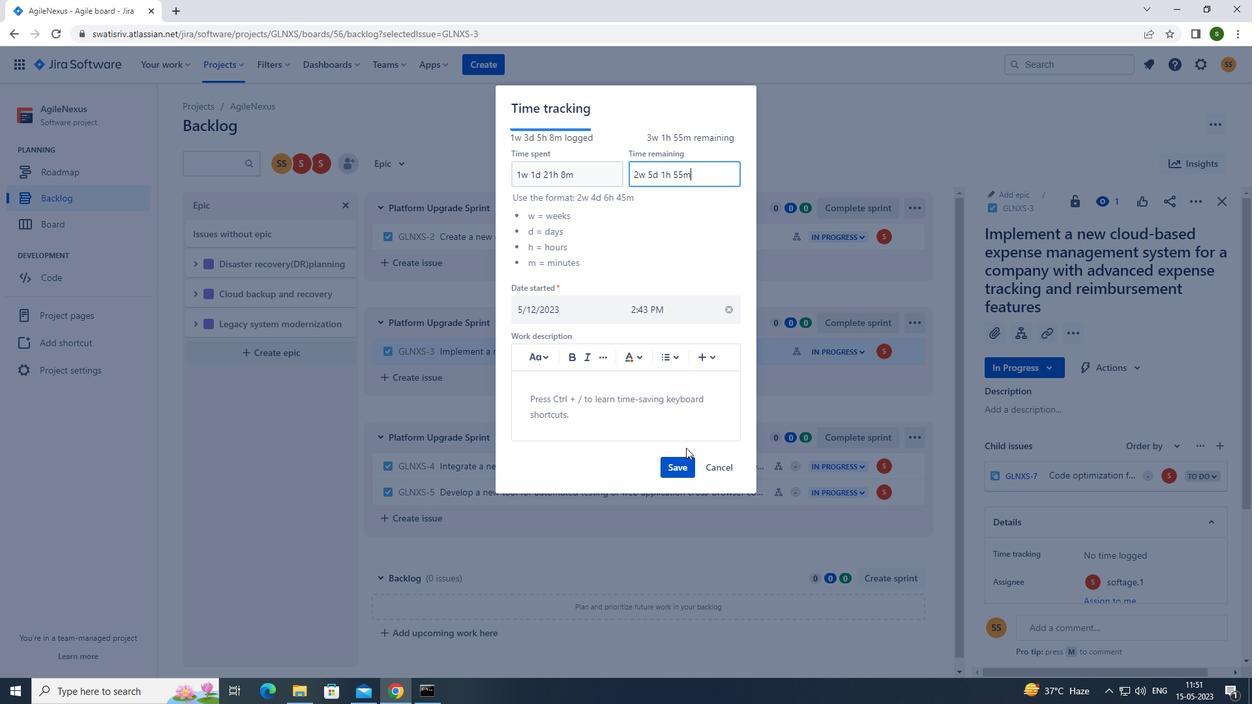 
Action: Mouse pressed left at (684, 458)
Screenshot: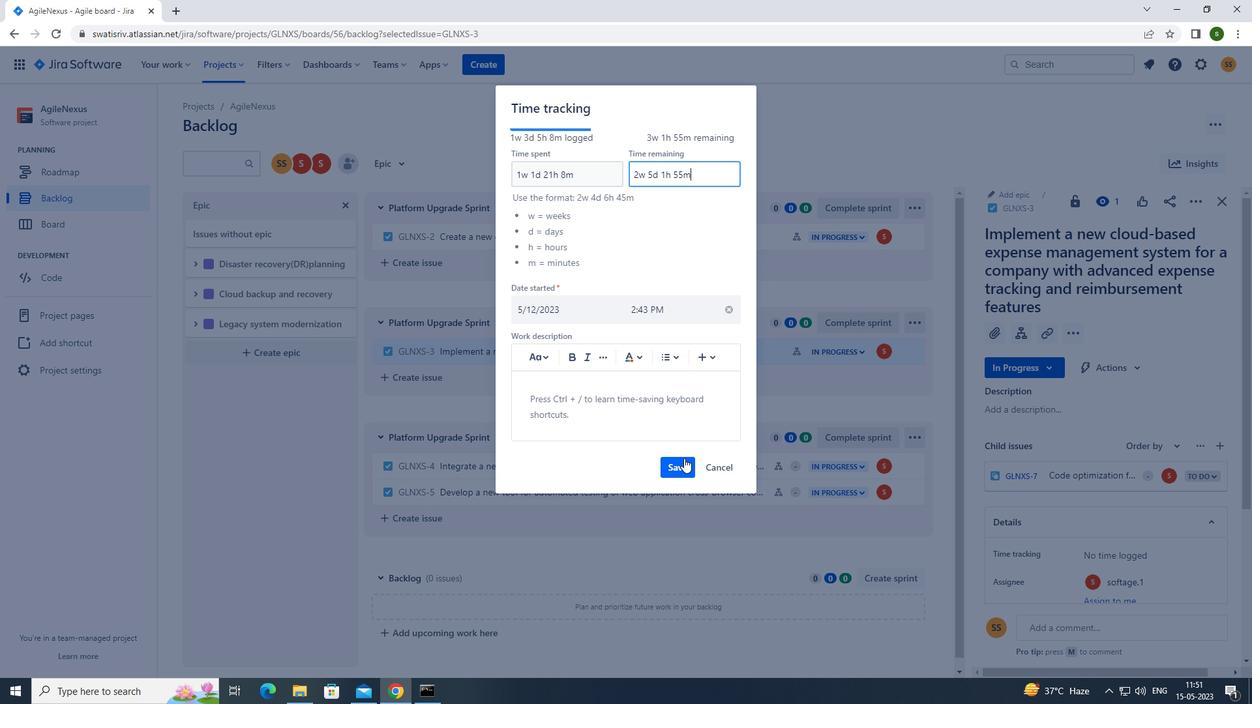 
Action: Mouse moved to (1194, 200)
Screenshot: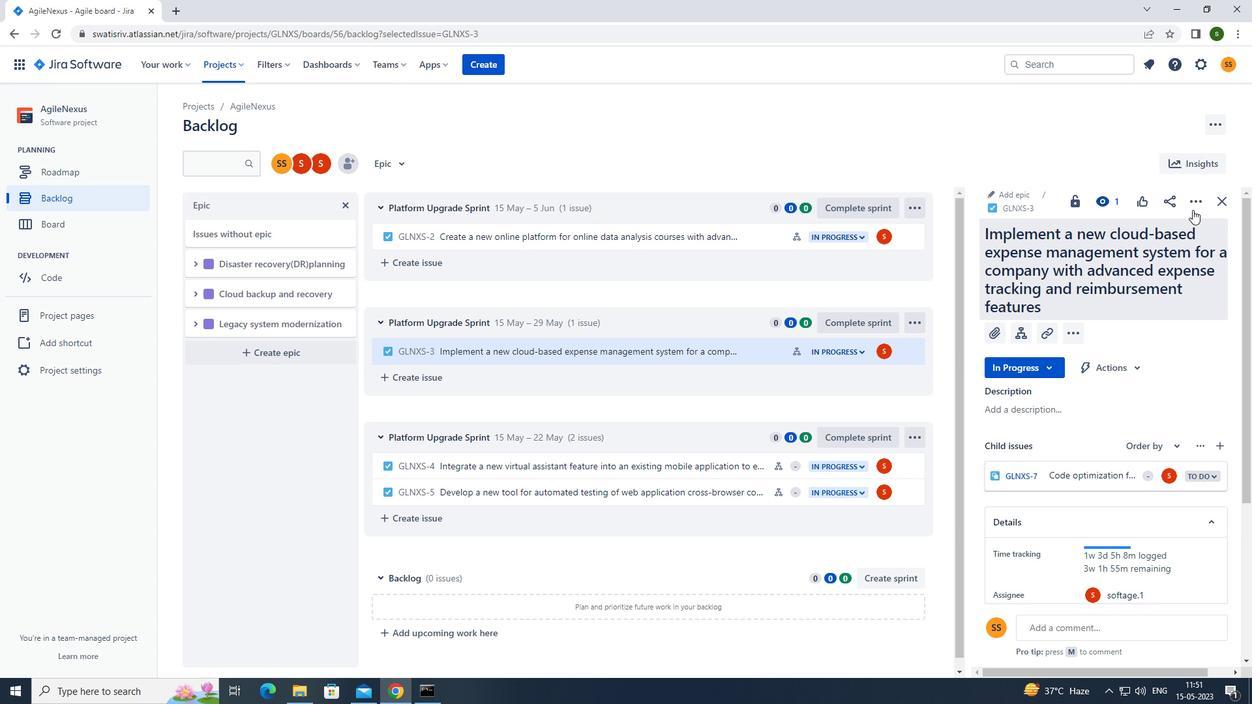 
Action: Mouse pressed left at (1194, 200)
Screenshot: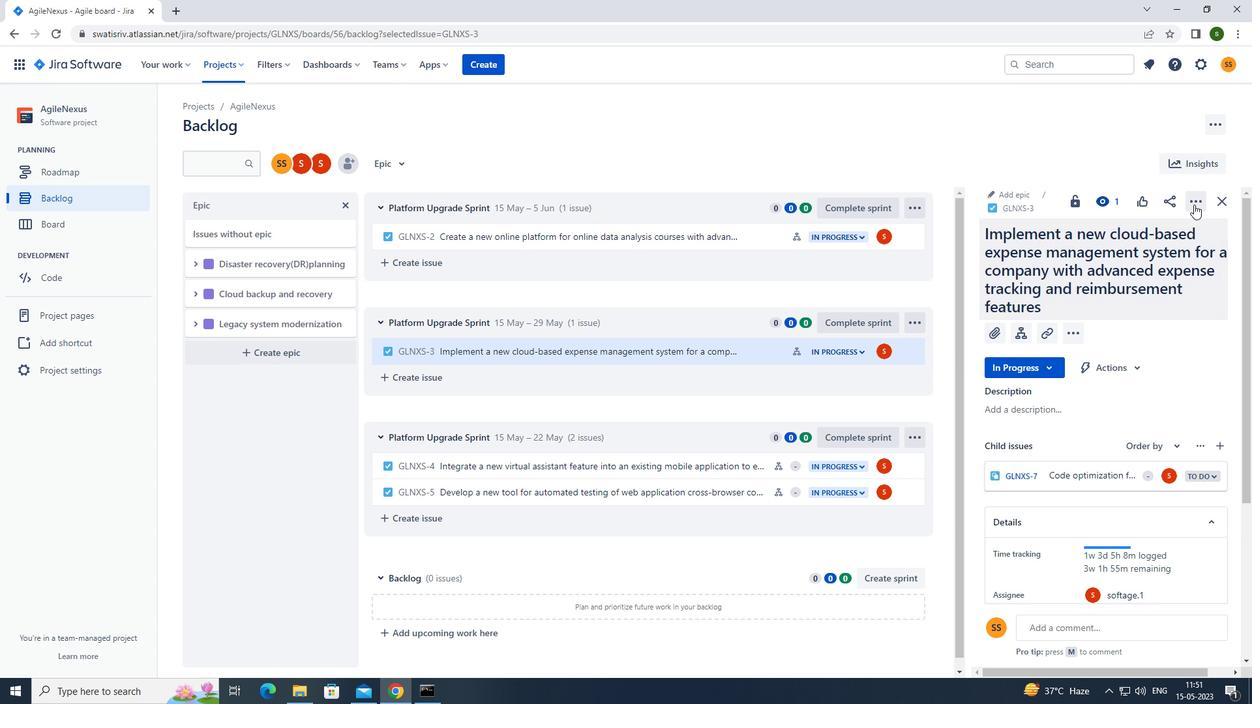 
Action: Mouse moved to (1121, 375)
Screenshot: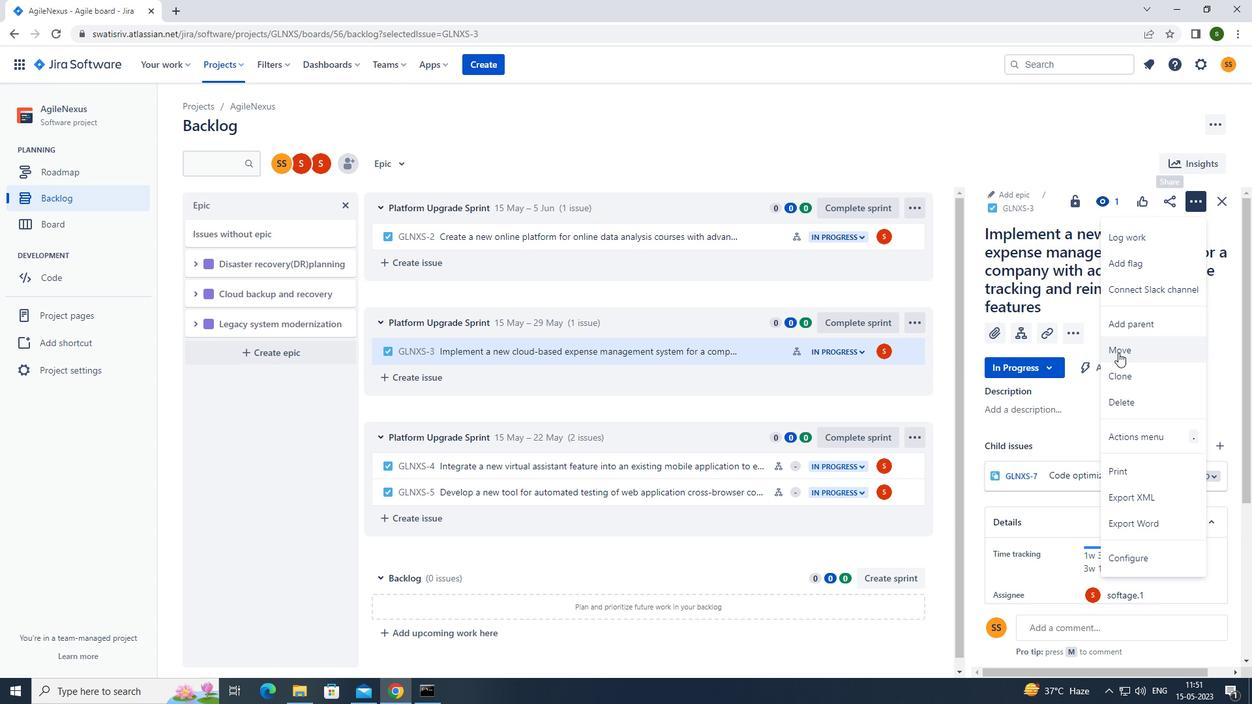 
Action: Mouse pressed left at (1121, 375)
Screenshot: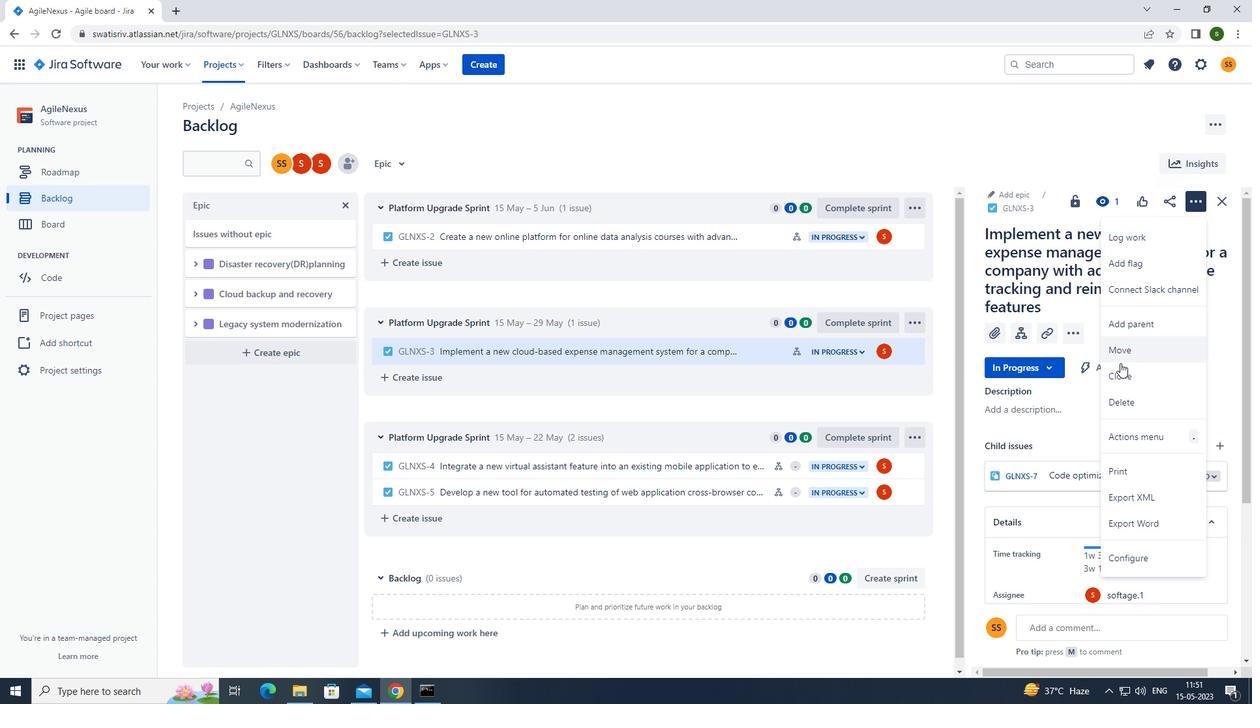 
Action: Mouse moved to (714, 279)
Screenshot: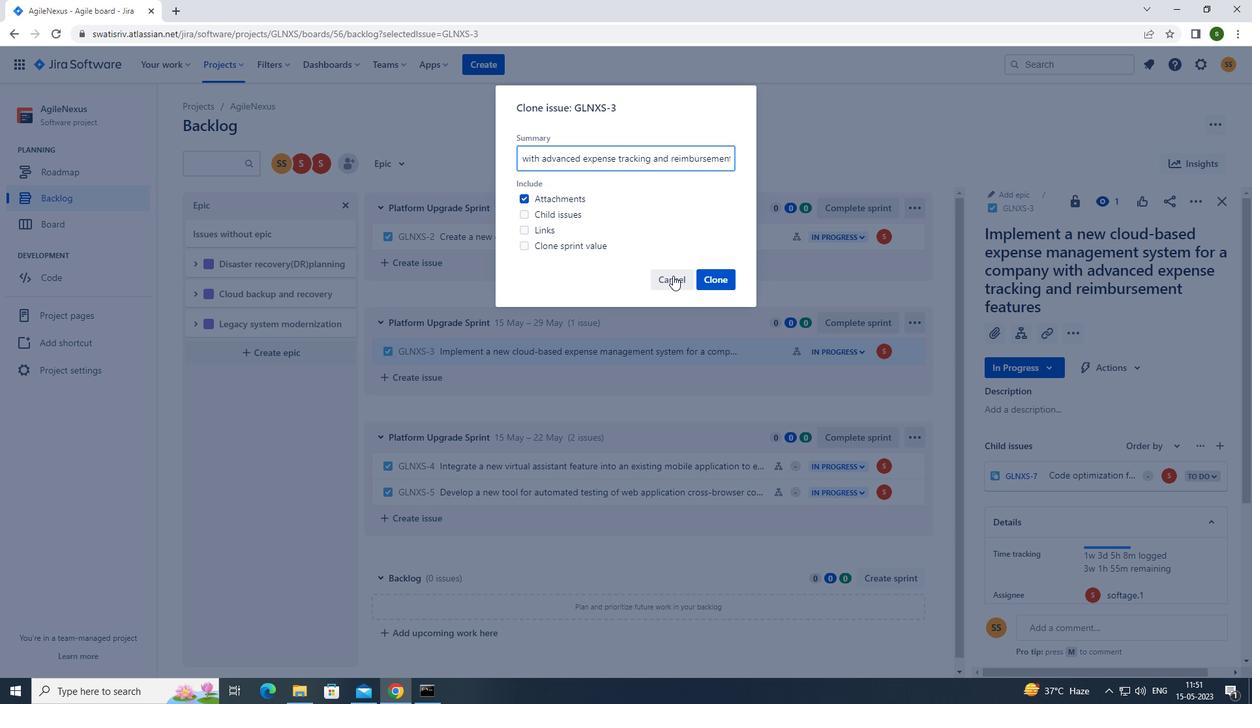 
Action: Mouse pressed left at (714, 279)
Screenshot: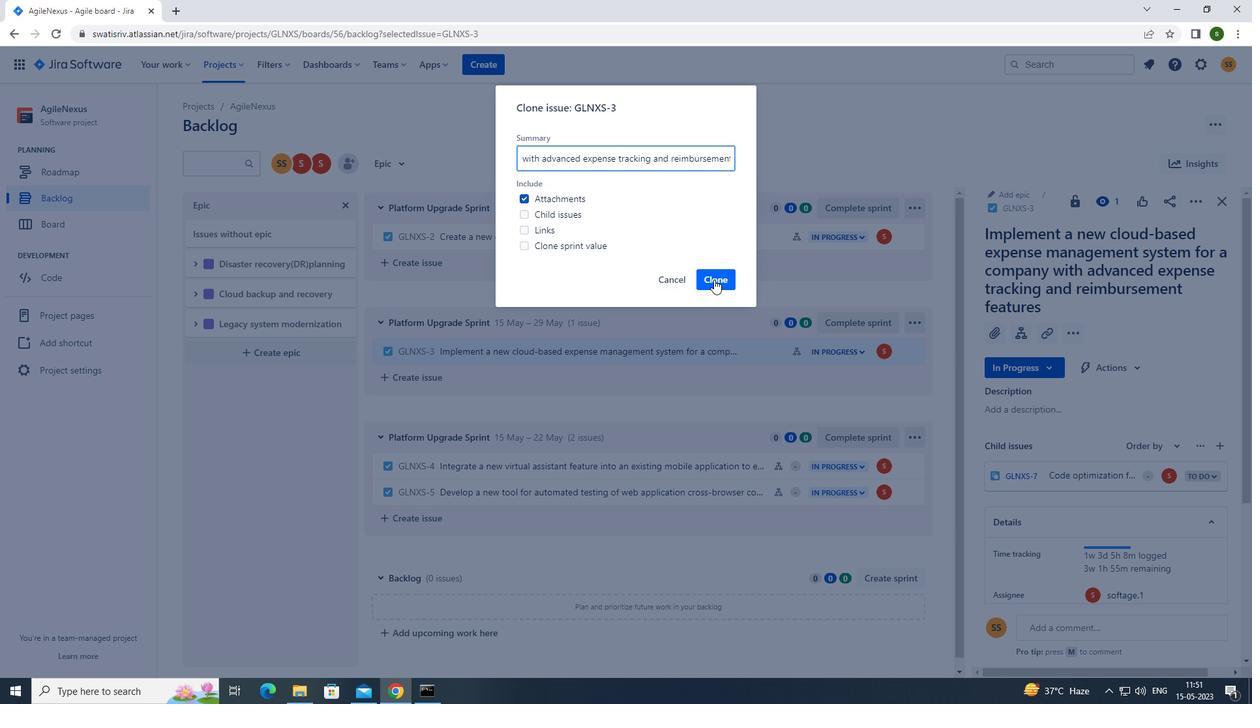 
Action: Mouse moved to (407, 163)
Screenshot: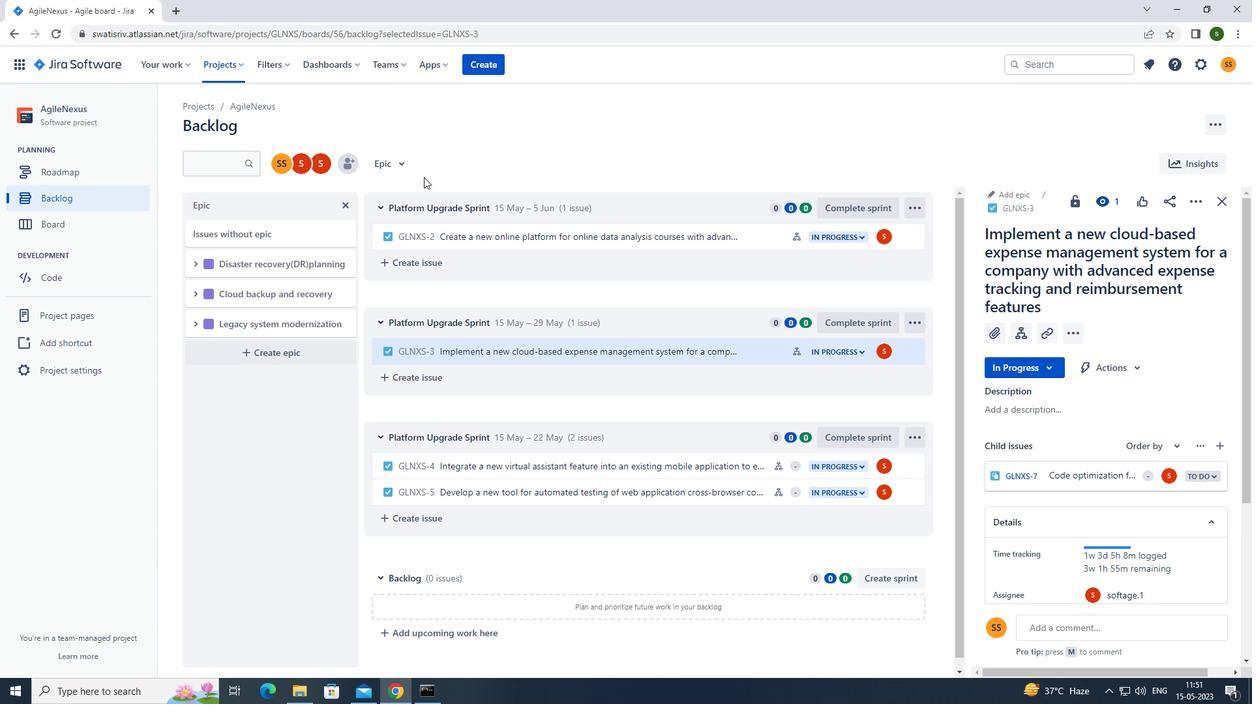 
Action: Mouse pressed left at (407, 163)
Screenshot: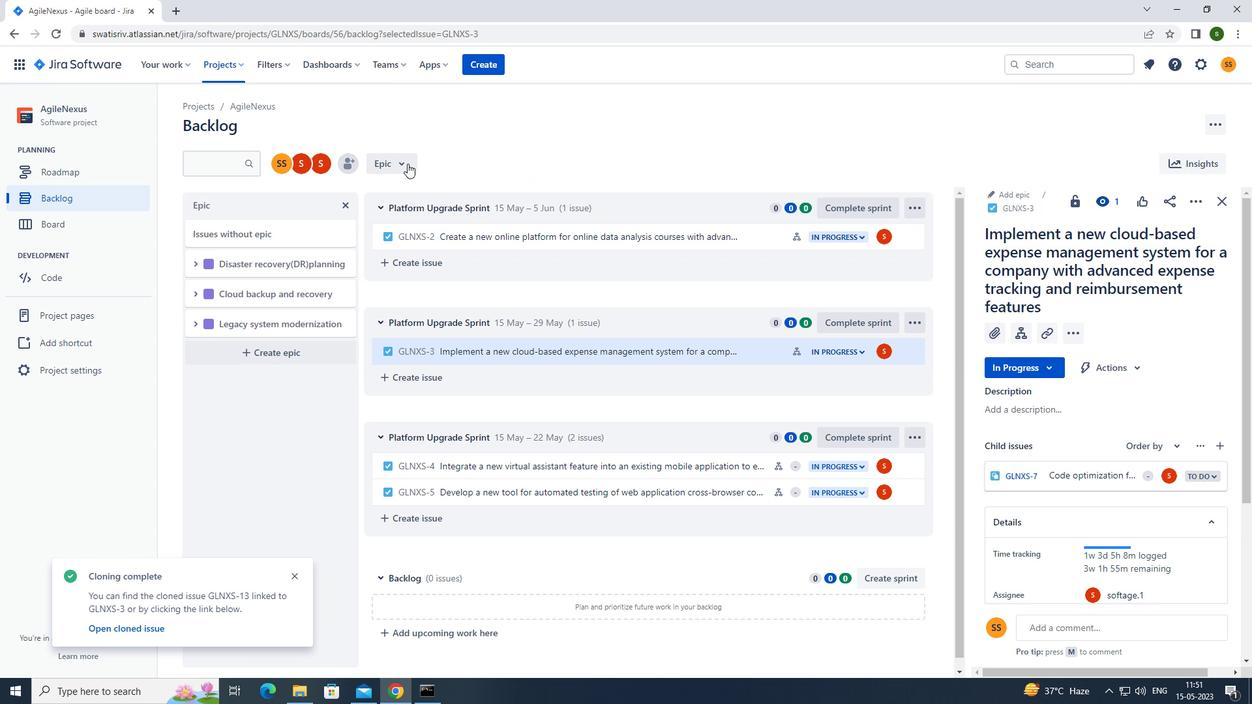 
Action: Mouse moved to (445, 240)
Screenshot: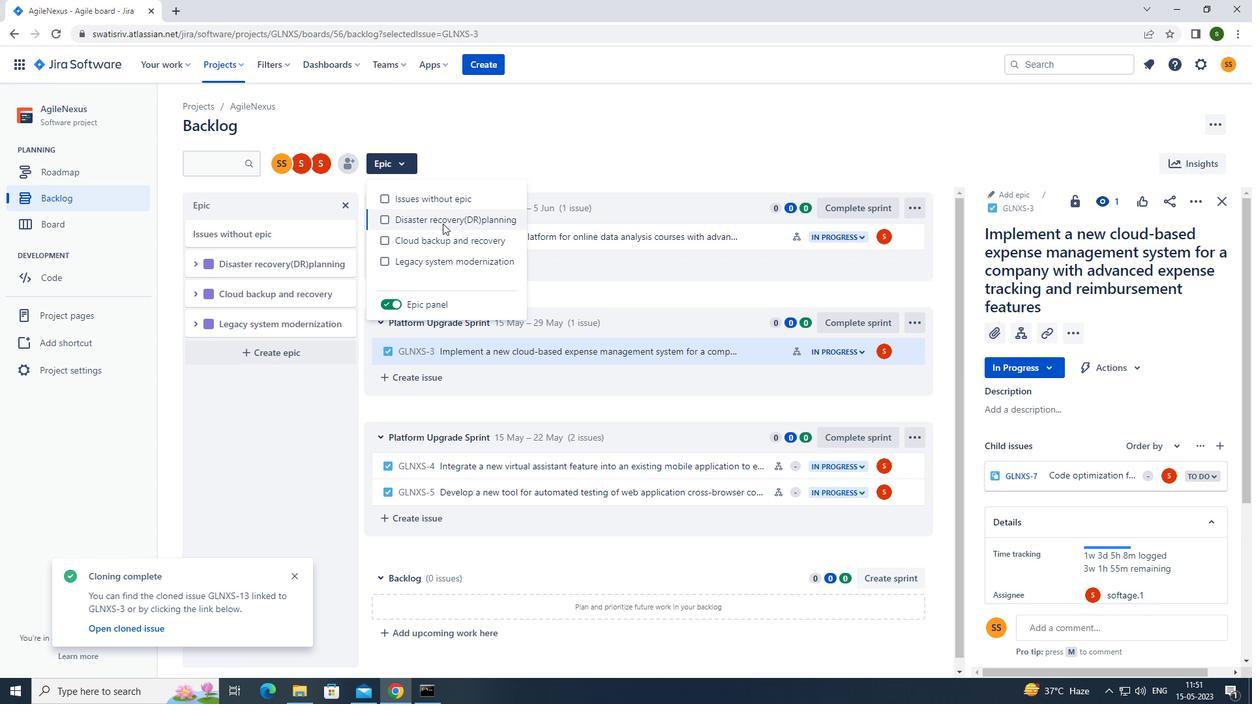 
Action: Mouse pressed left at (445, 240)
Screenshot: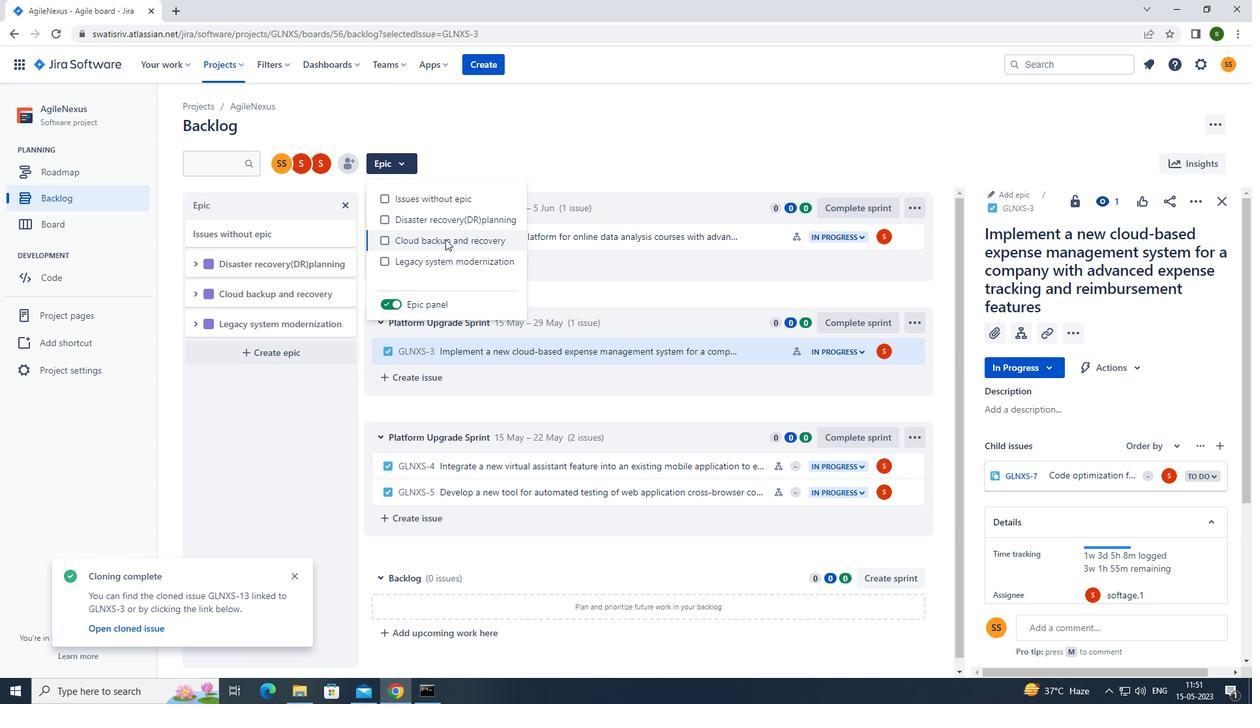 
Action: Mouse moved to (612, 144)
Screenshot: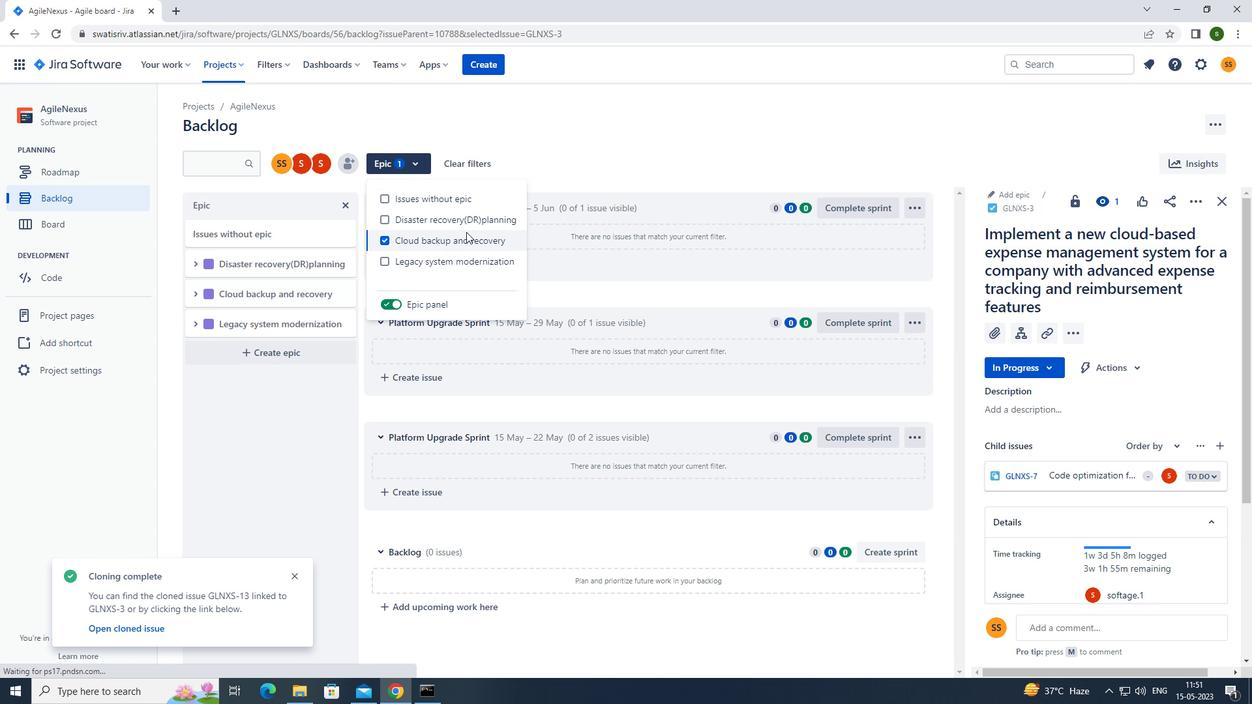 
Action: Mouse pressed left at (612, 144)
Screenshot: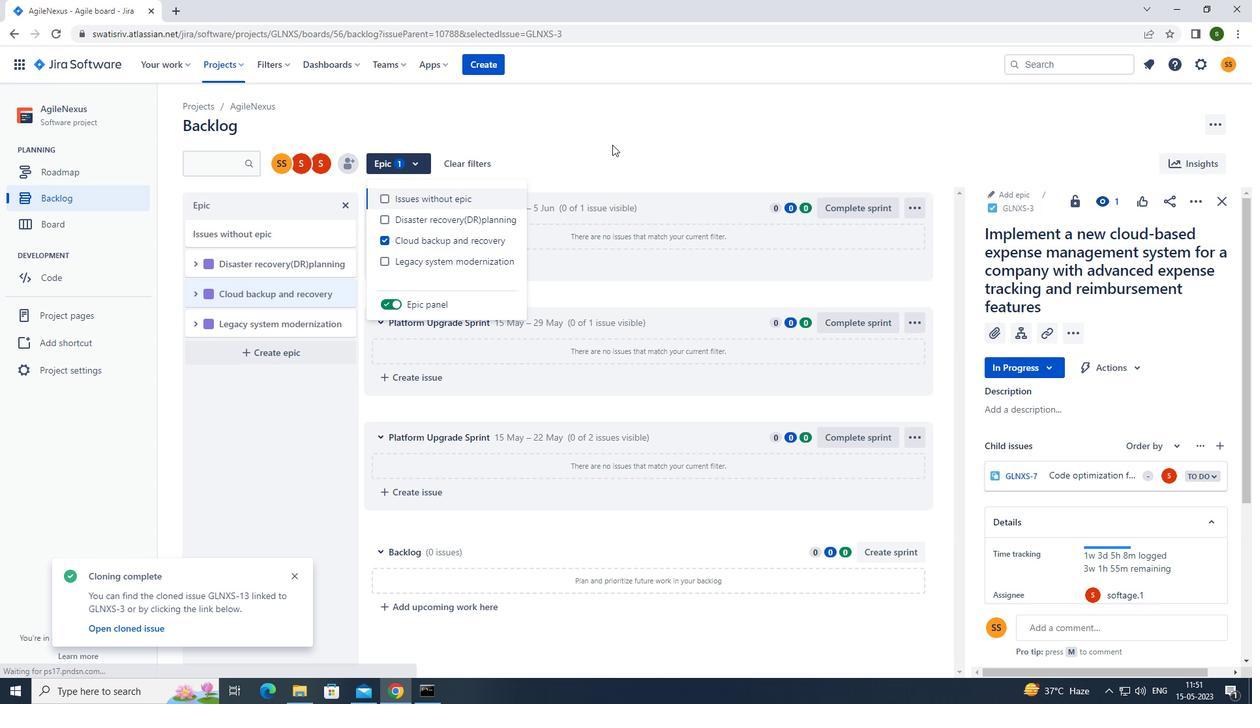 
